 Task: Log work in the project CommPlan for the issue 'Fix broken links on the login page' spent time as '2w 3d 18h 47m' and remaining time as '6w 5d 2h 29m' and move to top of backlog. Now add the issue to the epic 'Desktop and Mobile Device Security'. Log work in the project CommPlan for the issue 'Create a responsive design for mobile devices' spent time as '5w 4d 14h 3m' and remaining time as '3w 1d 5h 53m' and move to bottom of backlog. Now add the issue to the epic 'Helpdesk Ticketing System Implementation'
Action: Mouse moved to (260, 74)
Screenshot: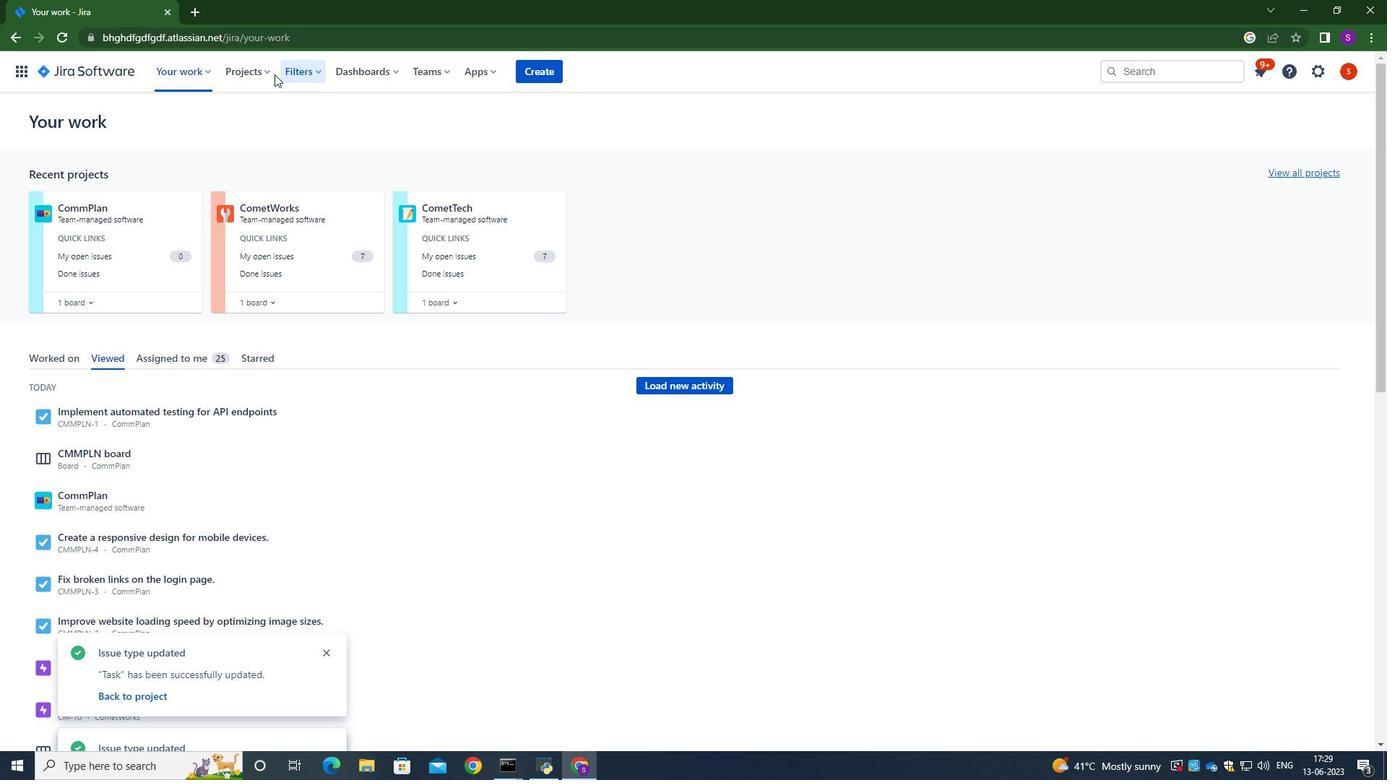 
Action: Mouse pressed left at (260, 74)
Screenshot: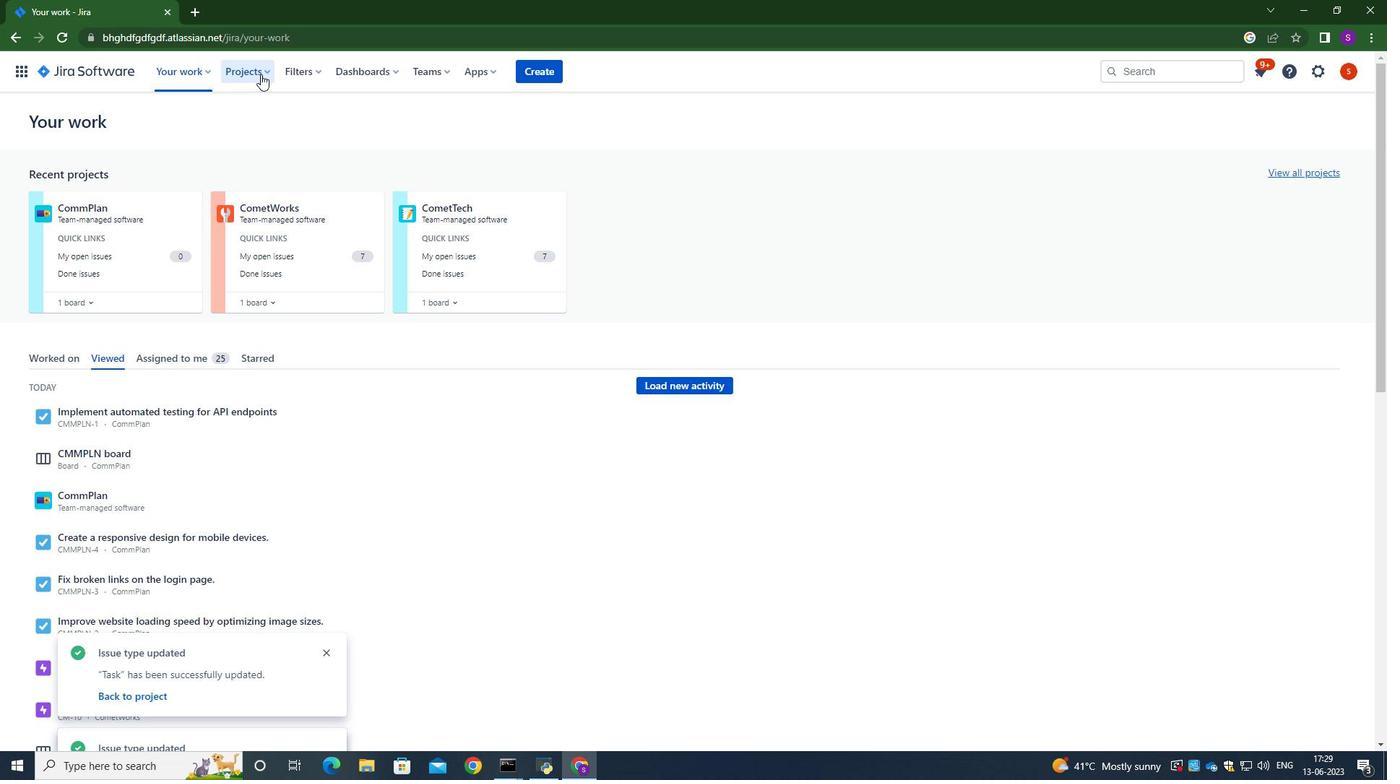 
Action: Mouse moved to (283, 143)
Screenshot: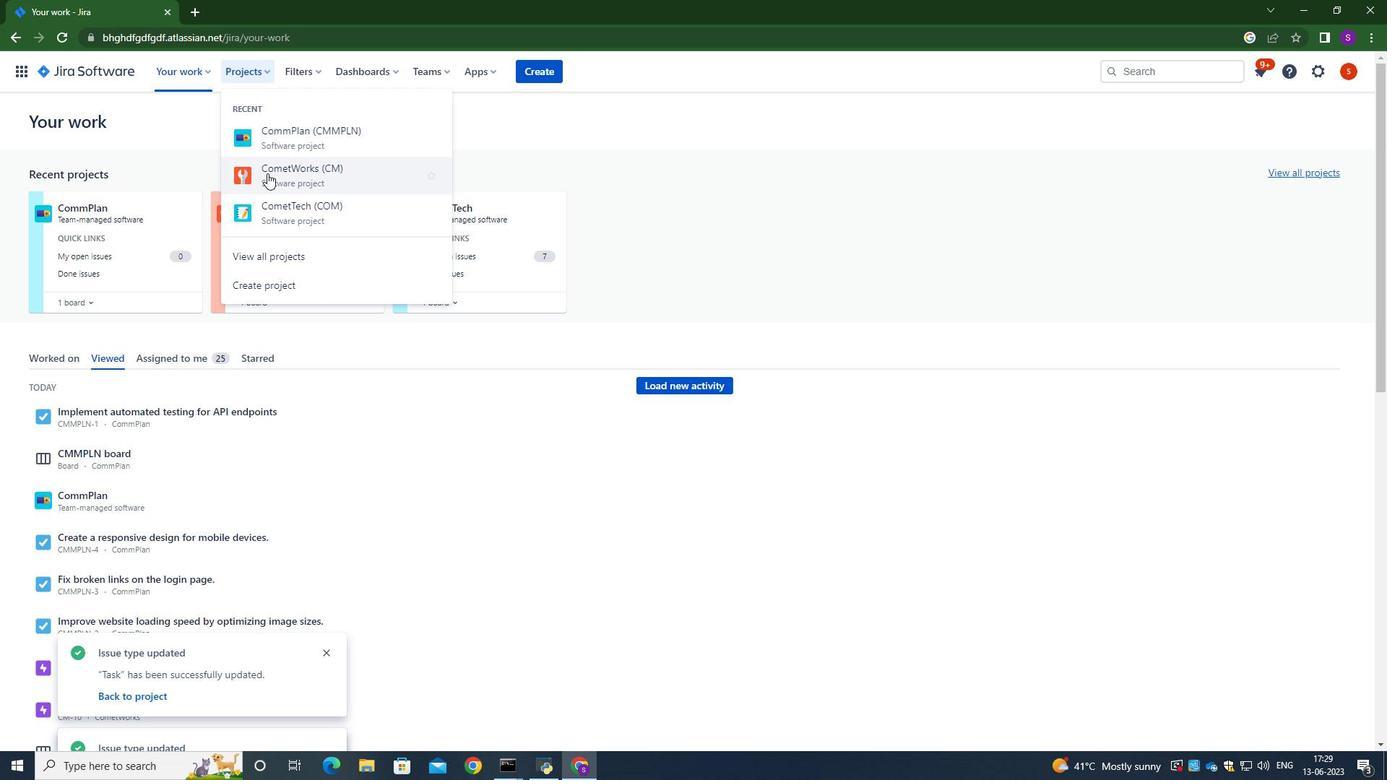 
Action: Mouse pressed left at (283, 143)
Screenshot: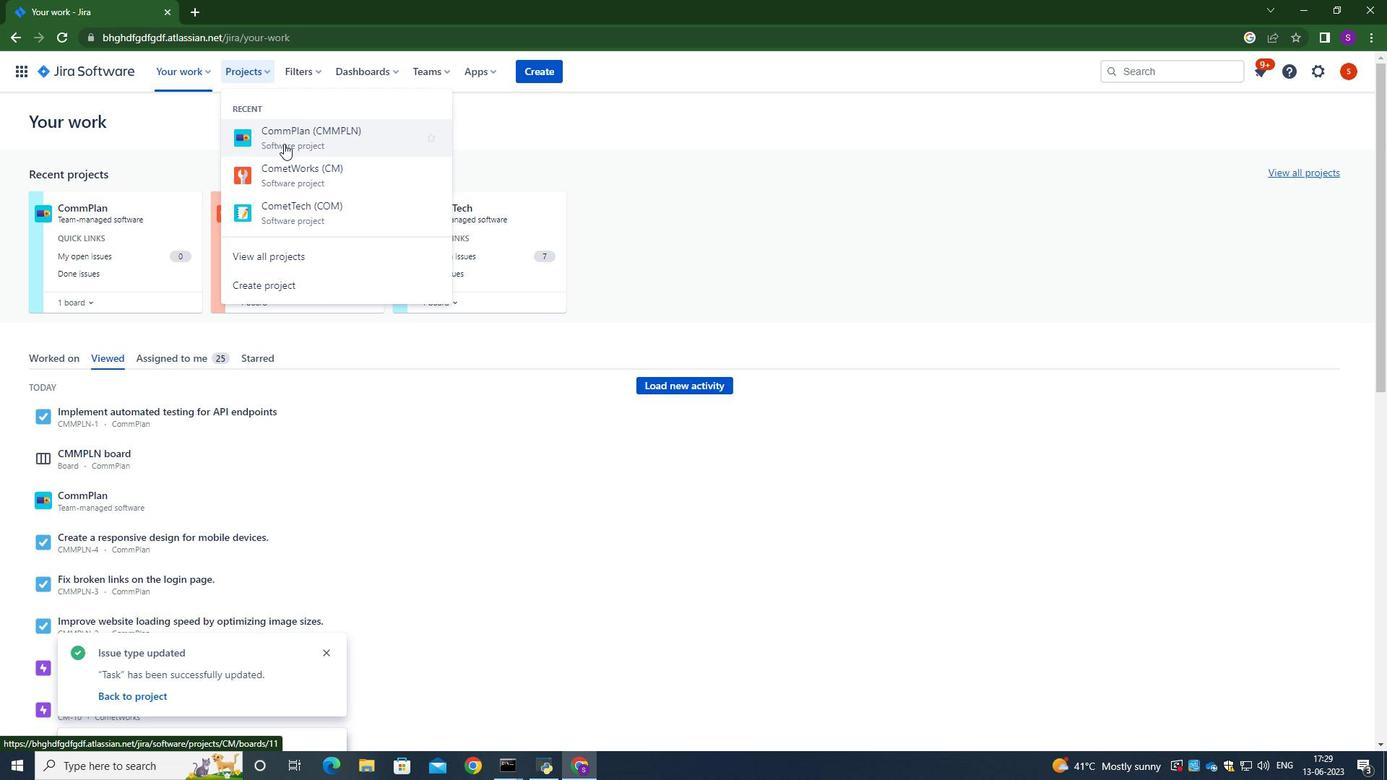 
Action: Mouse moved to (65, 221)
Screenshot: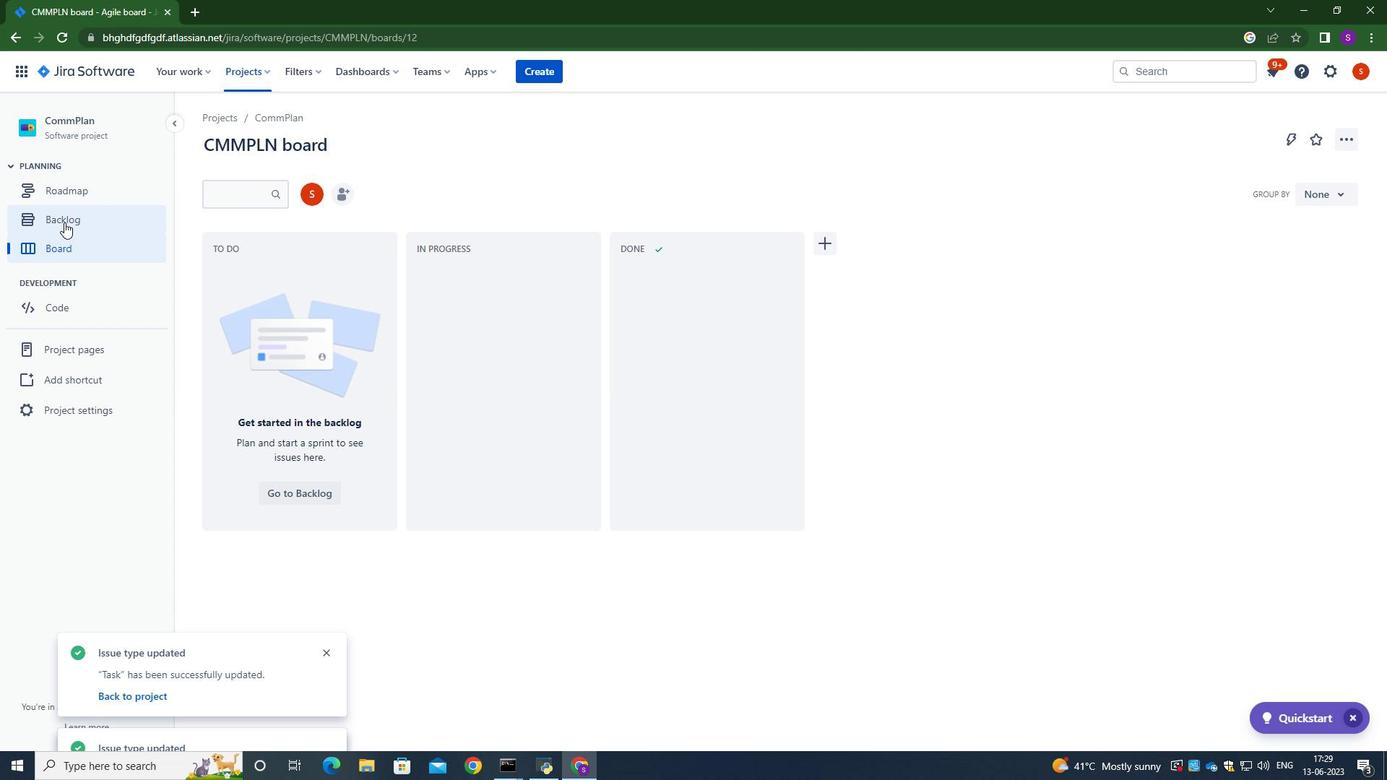 
Action: Mouse pressed left at (65, 221)
Screenshot: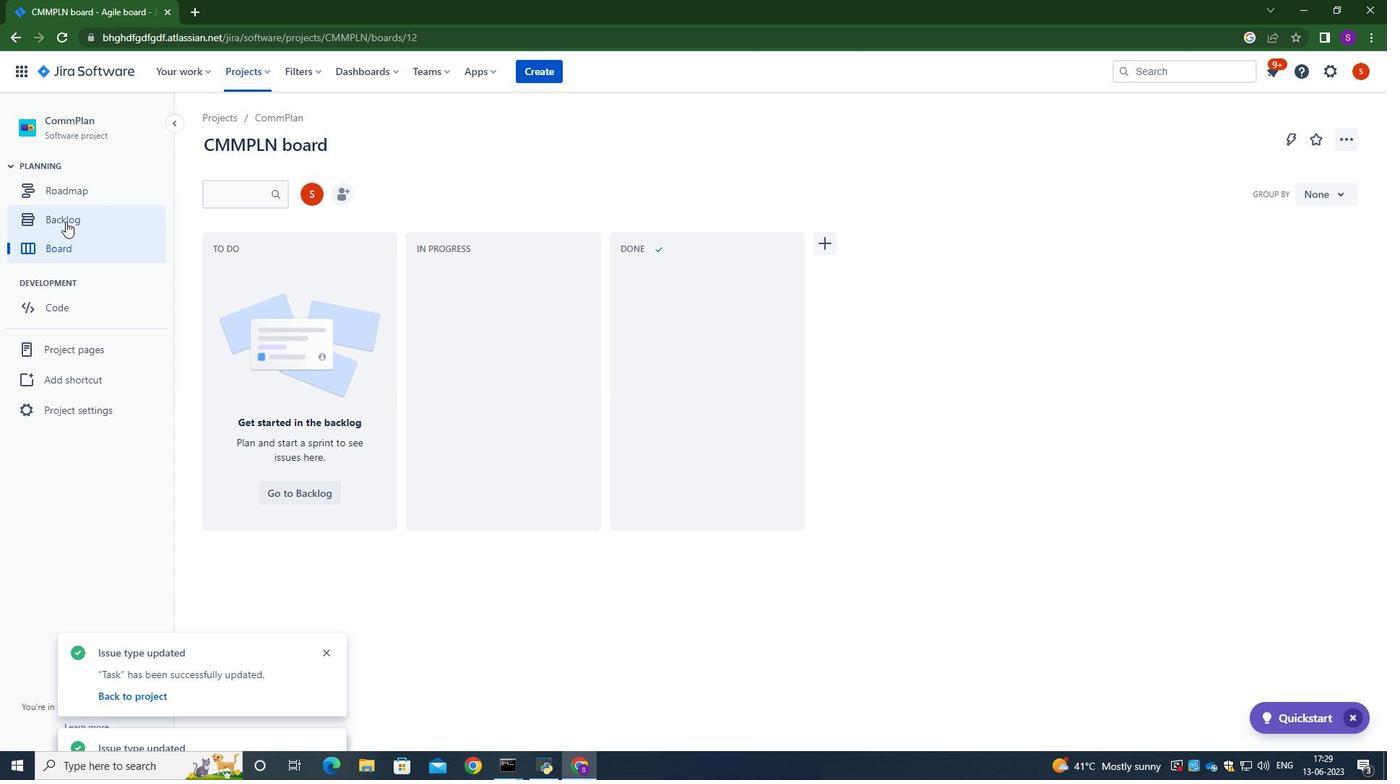 
Action: Mouse moved to (771, 348)
Screenshot: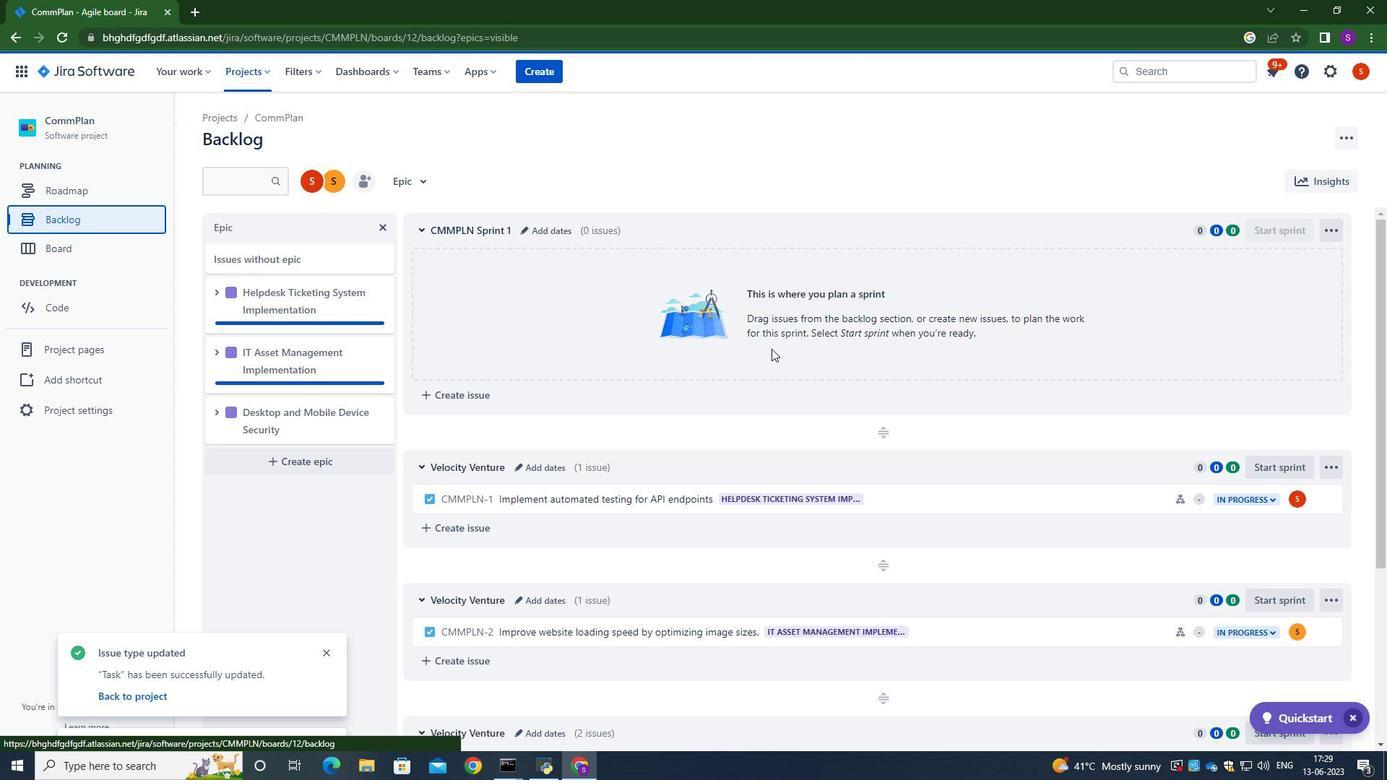 
Action: Mouse scrolled (771, 347) with delta (0, 0)
Screenshot: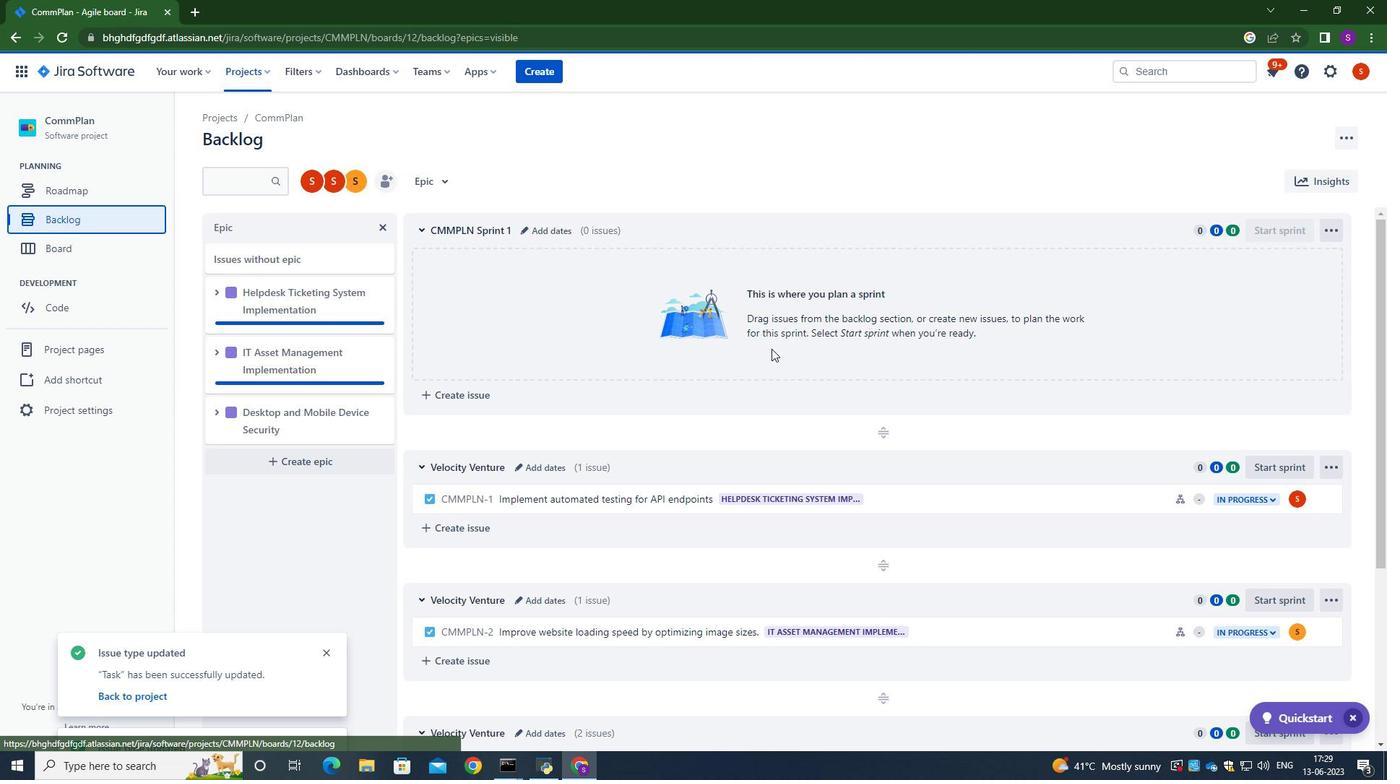 
Action: Mouse scrolled (771, 347) with delta (0, 0)
Screenshot: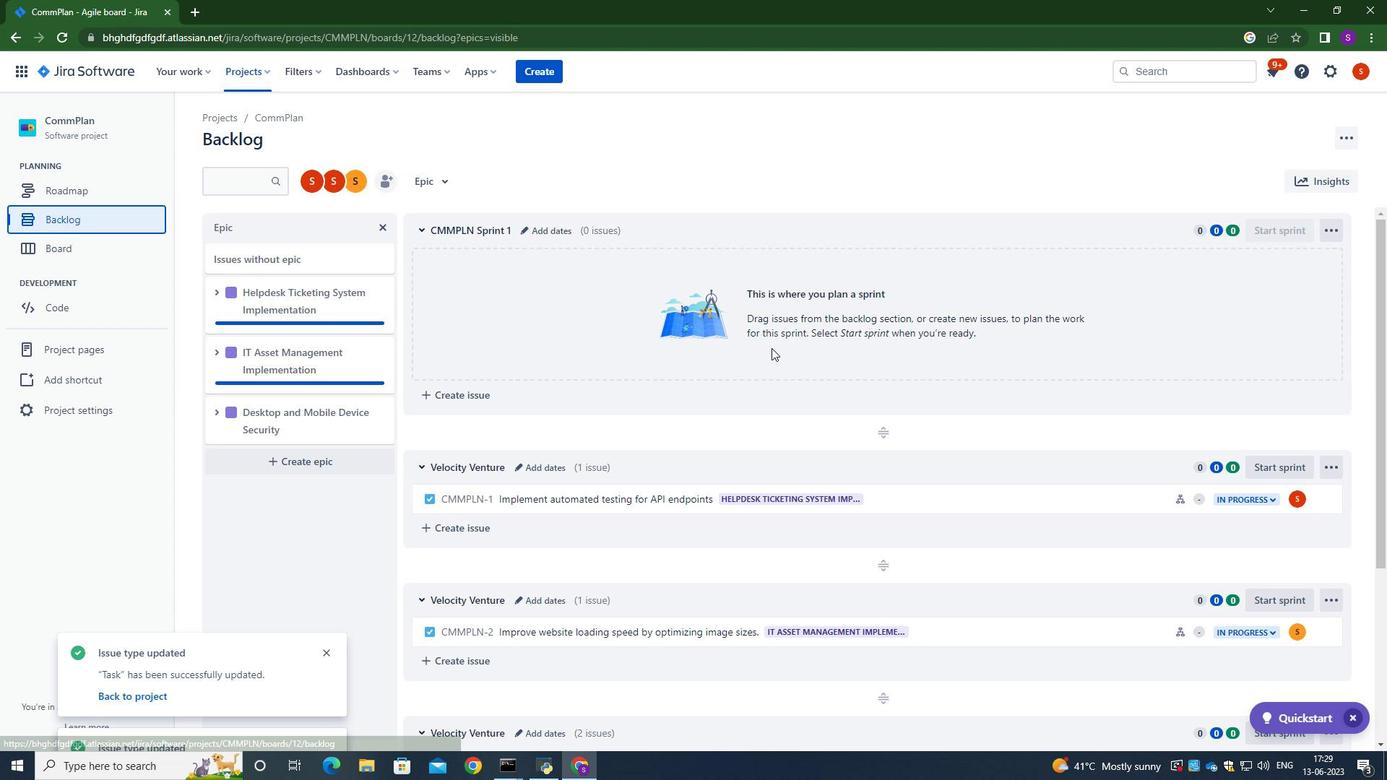 
Action: Mouse scrolled (771, 347) with delta (0, 0)
Screenshot: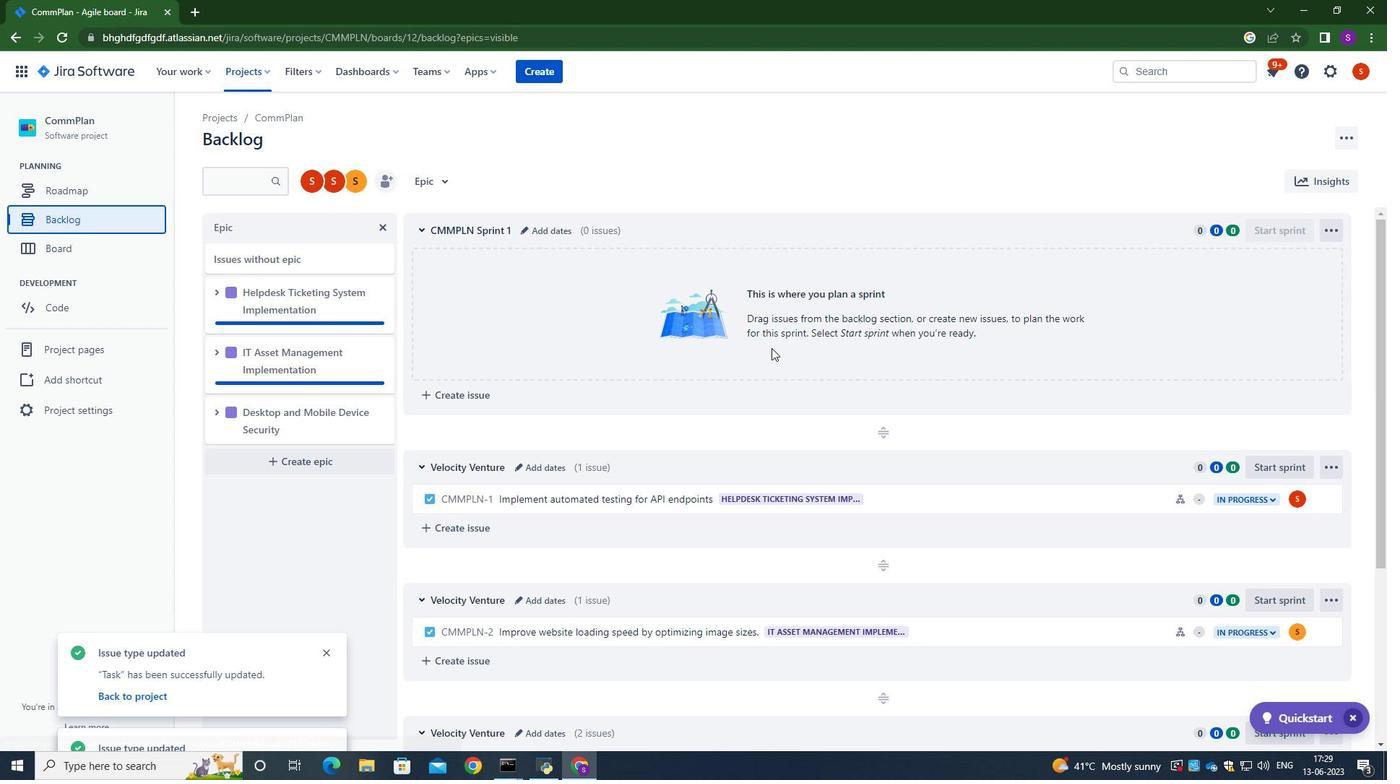 
Action: Mouse scrolled (771, 347) with delta (0, 0)
Screenshot: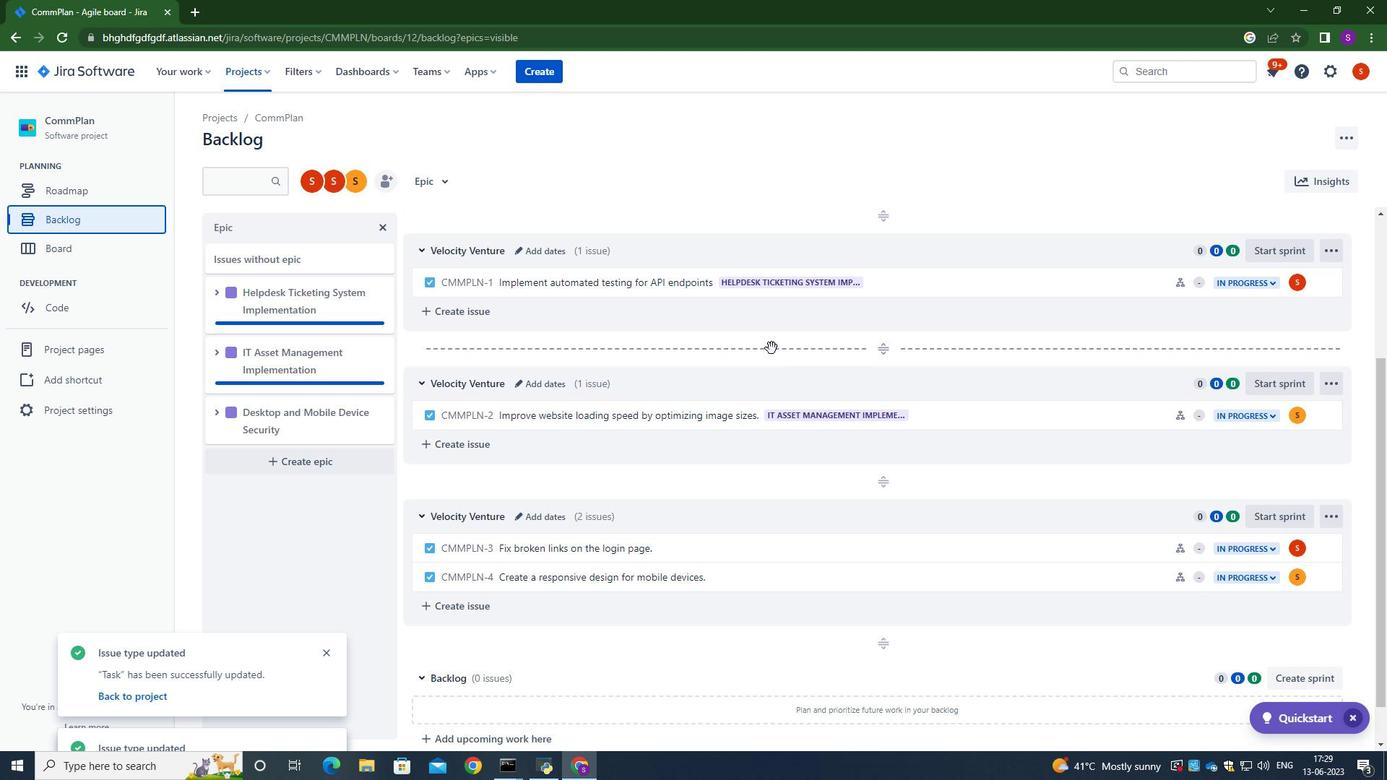 
Action: Mouse moved to (606, 497)
Screenshot: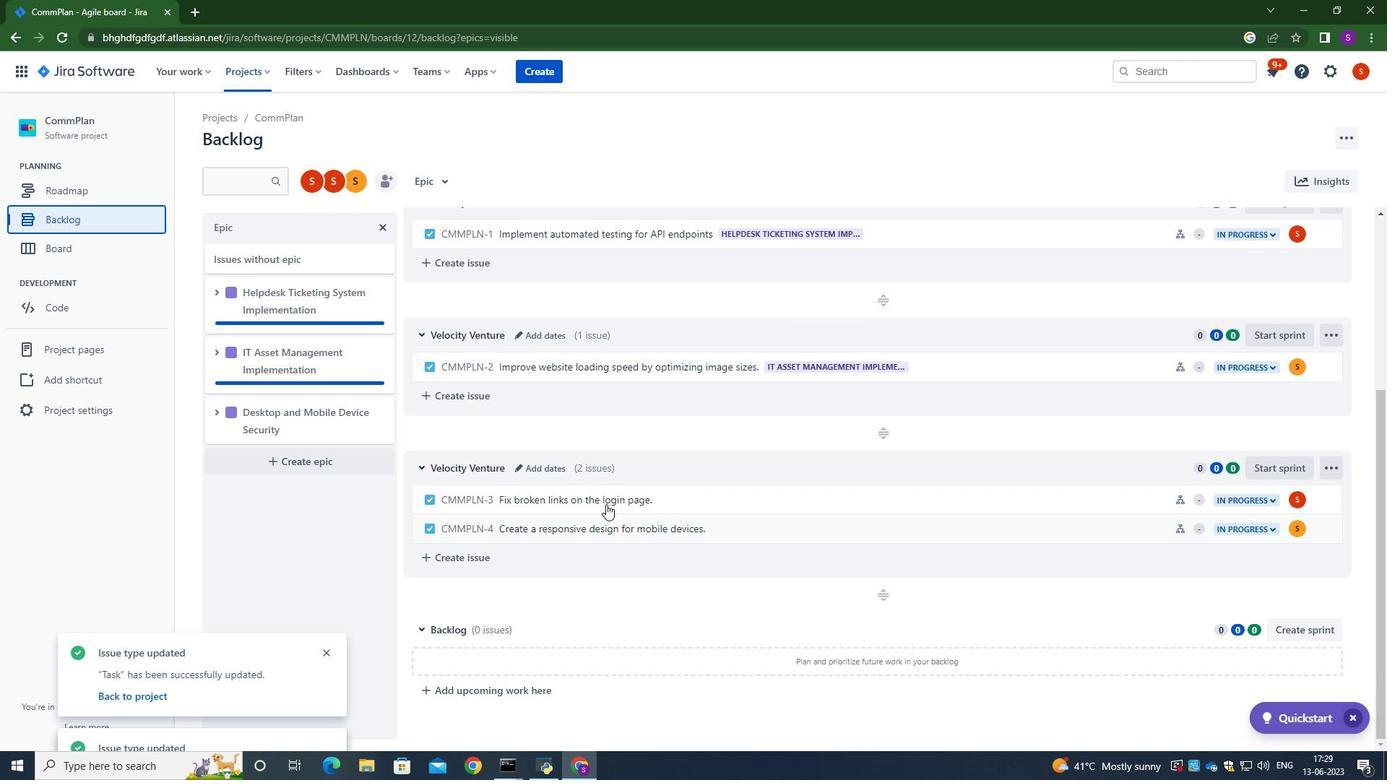 
Action: Mouse pressed left at (606, 497)
Screenshot: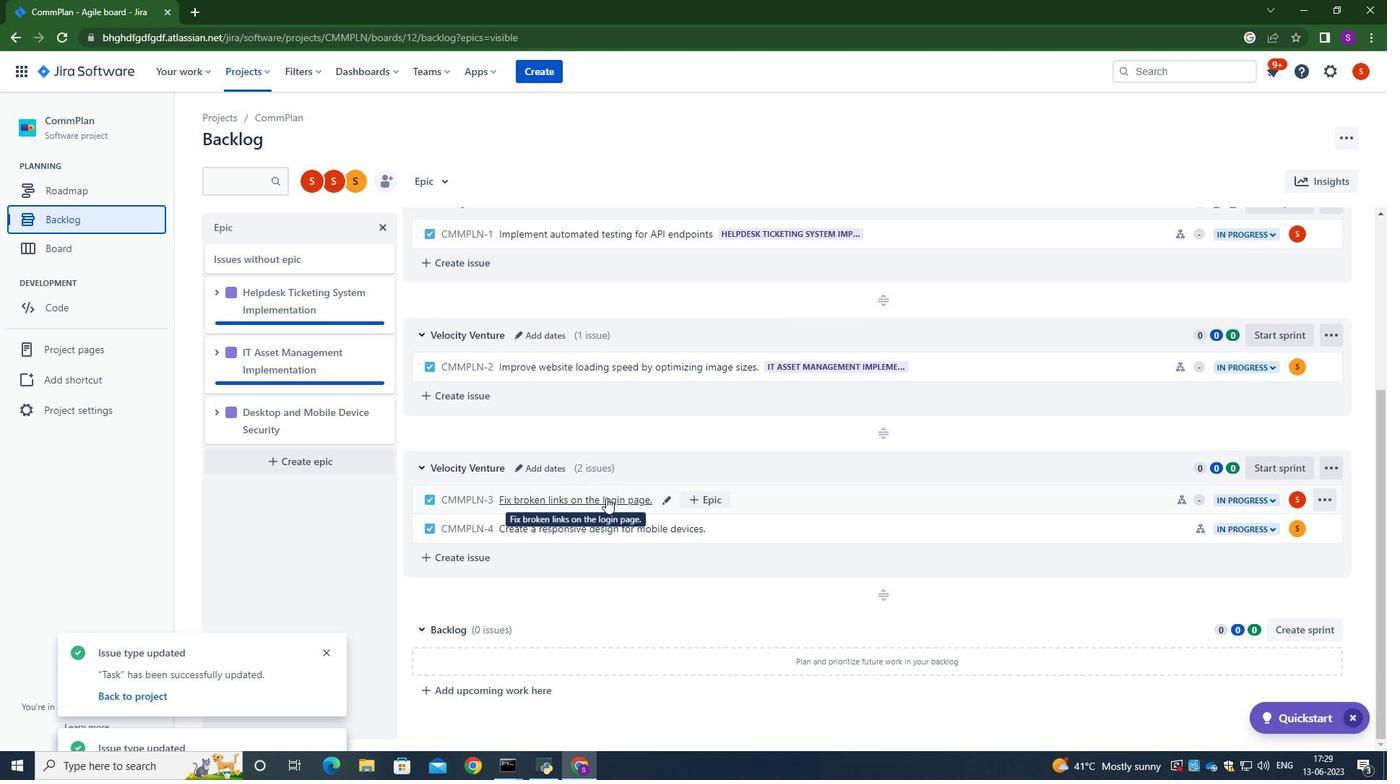 
Action: Mouse moved to (1325, 225)
Screenshot: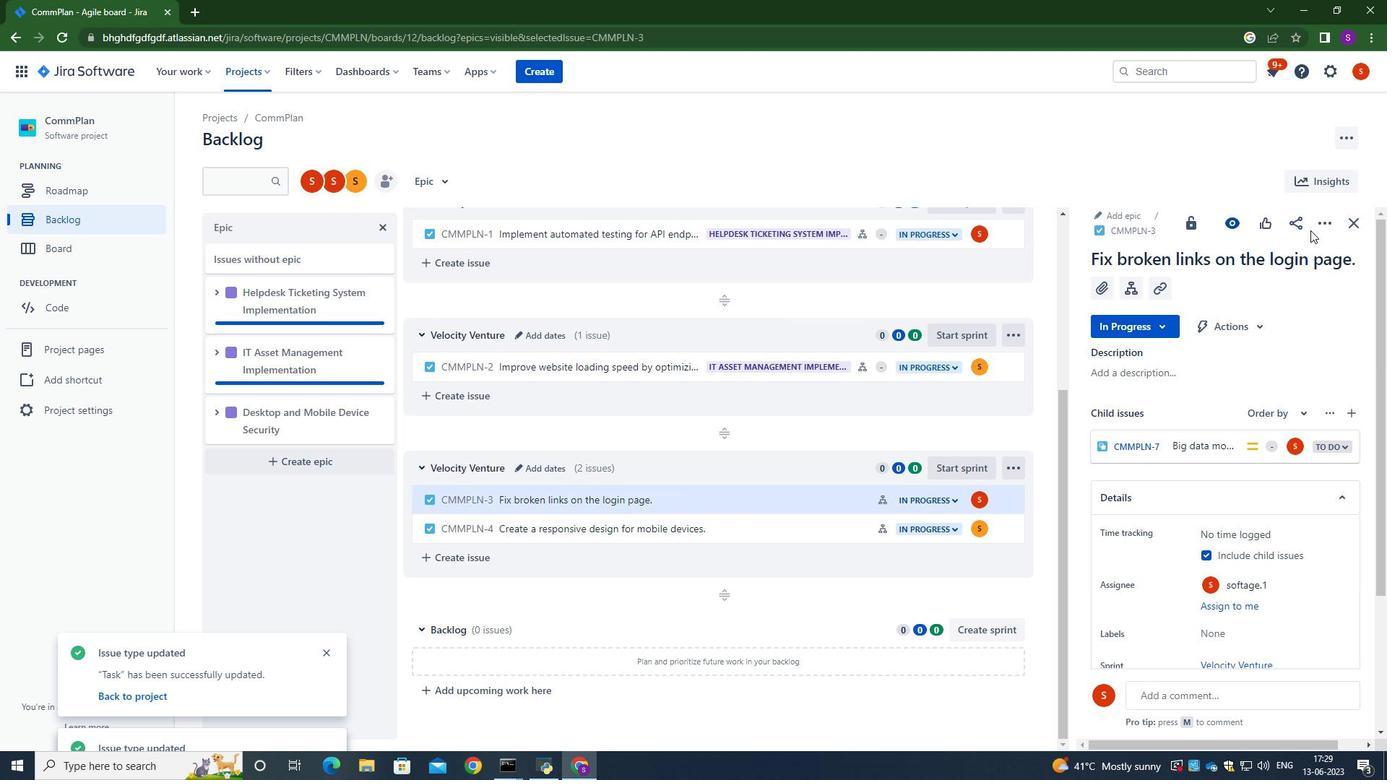 
Action: Mouse pressed left at (1325, 225)
Screenshot: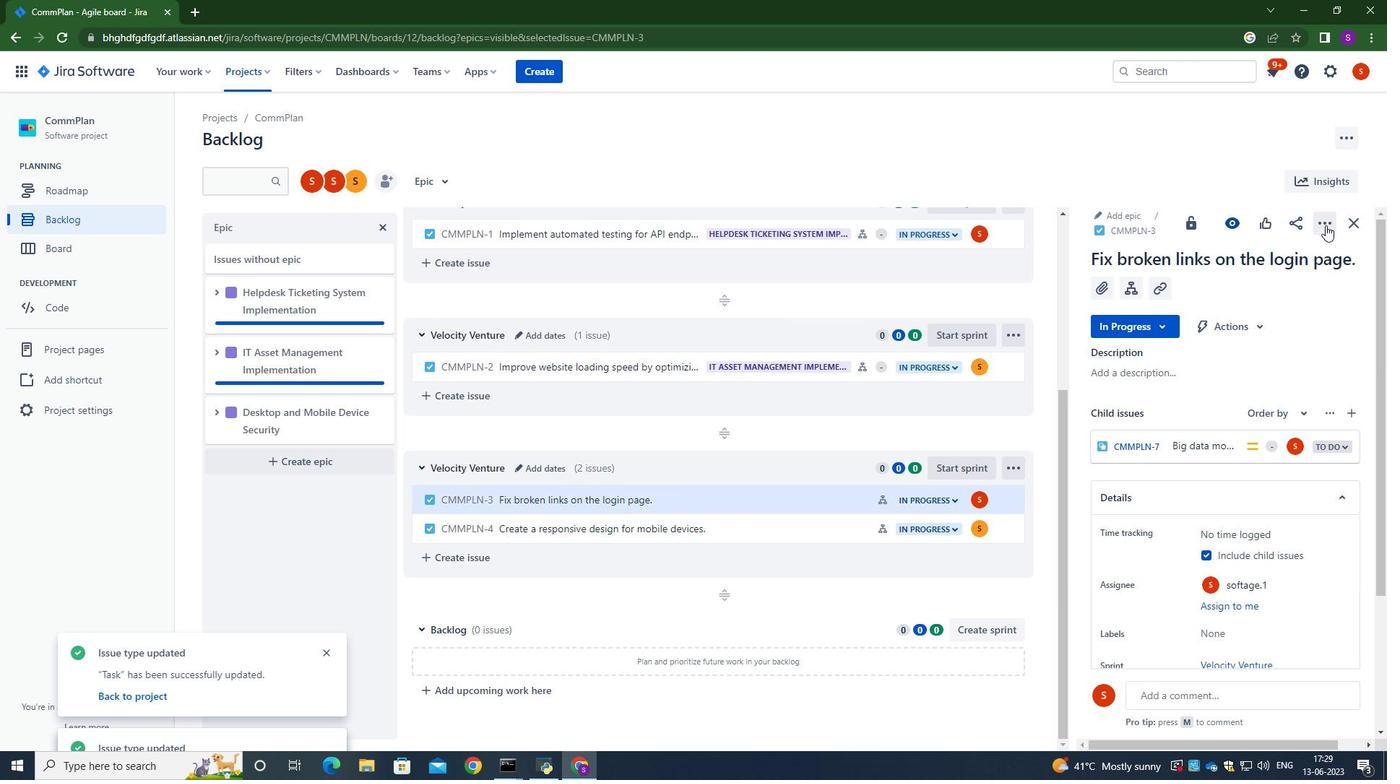 
Action: Mouse moved to (1244, 272)
Screenshot: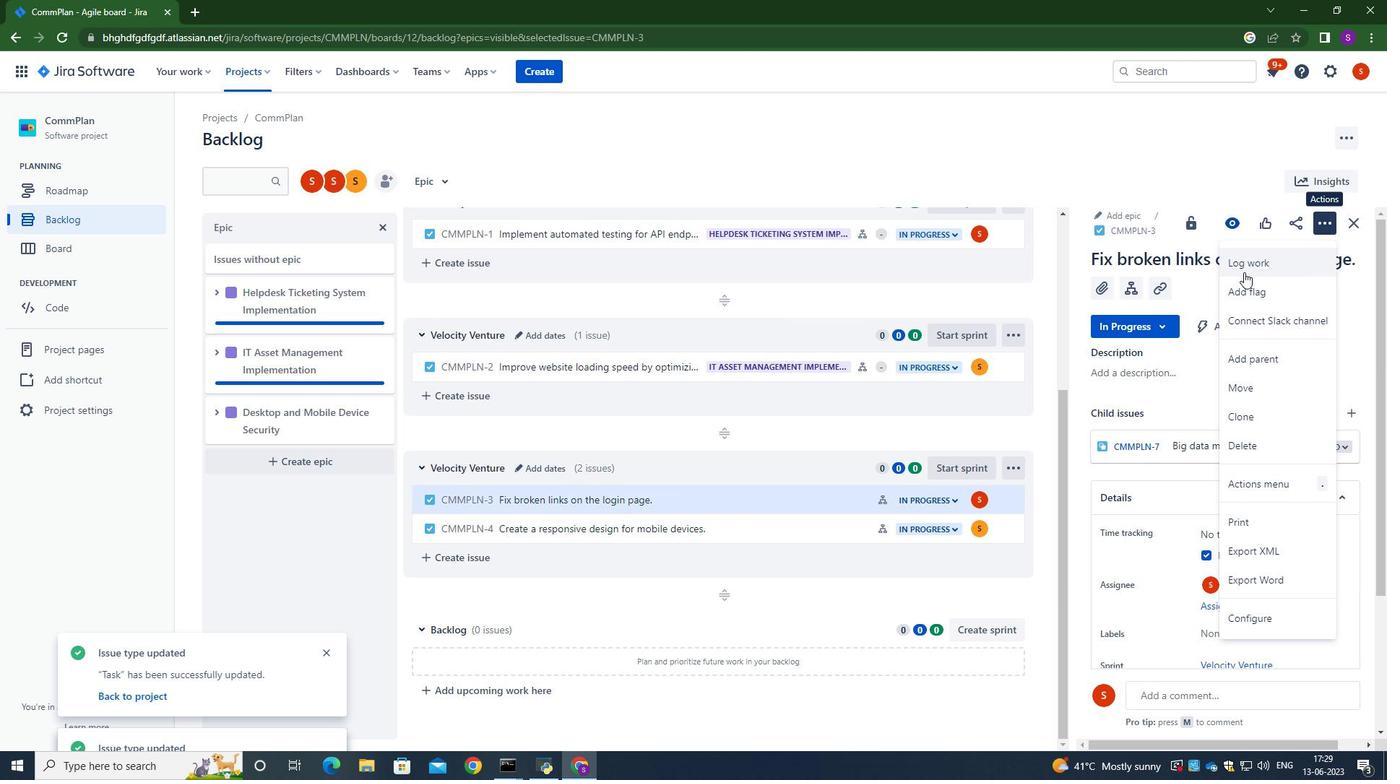 
Action: Mouse pressed left at (1244, 272)
Screenshot: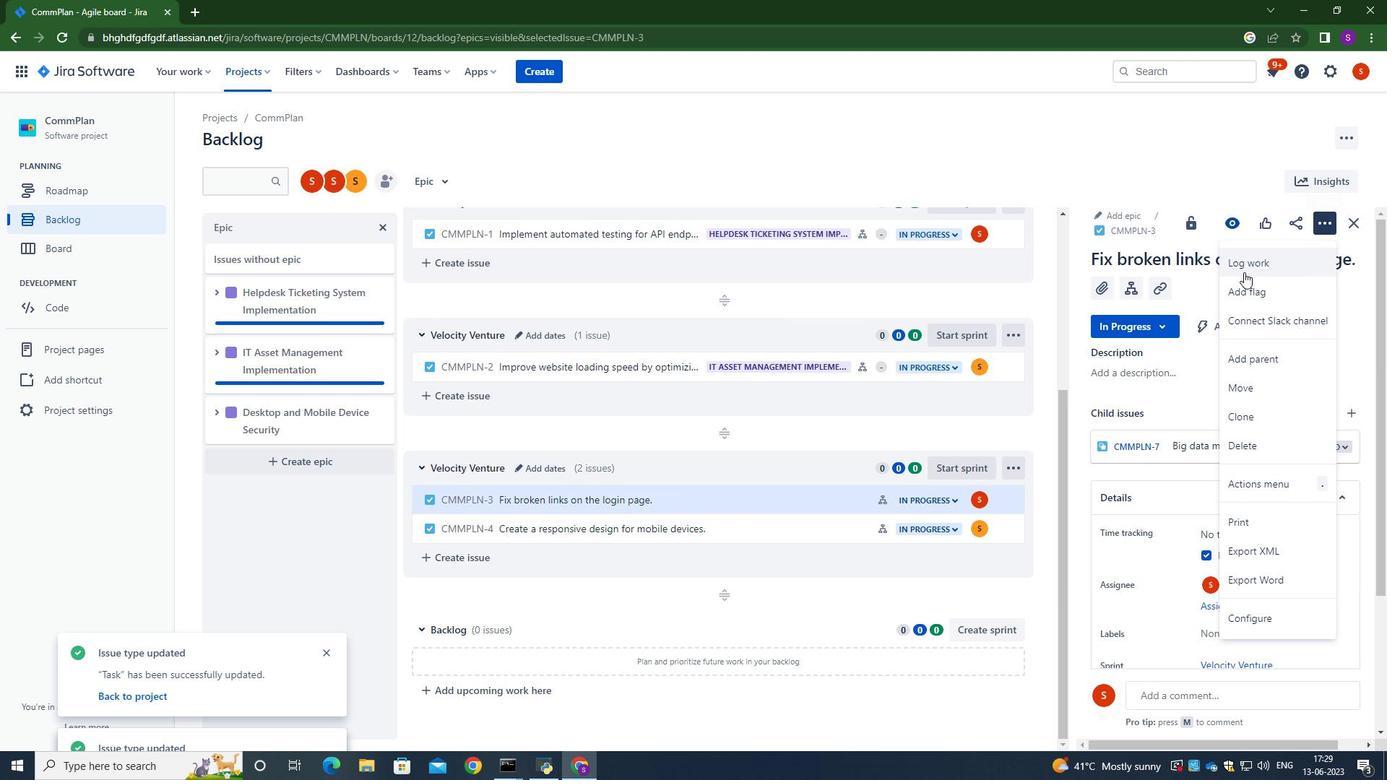 
Action: Mouse moved to (612, 216)
Screenshot: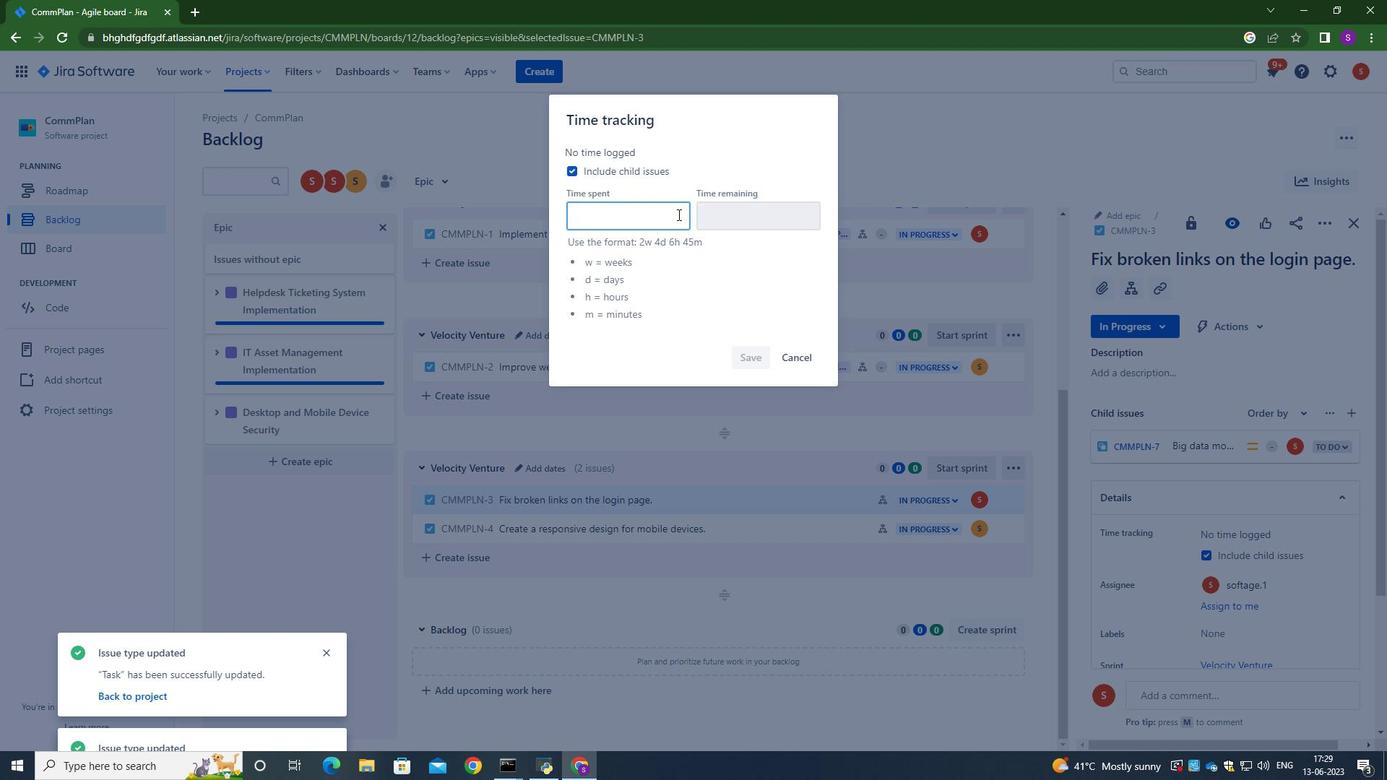 
Action: Mouse pressed left at (612, 216)
Screenshot: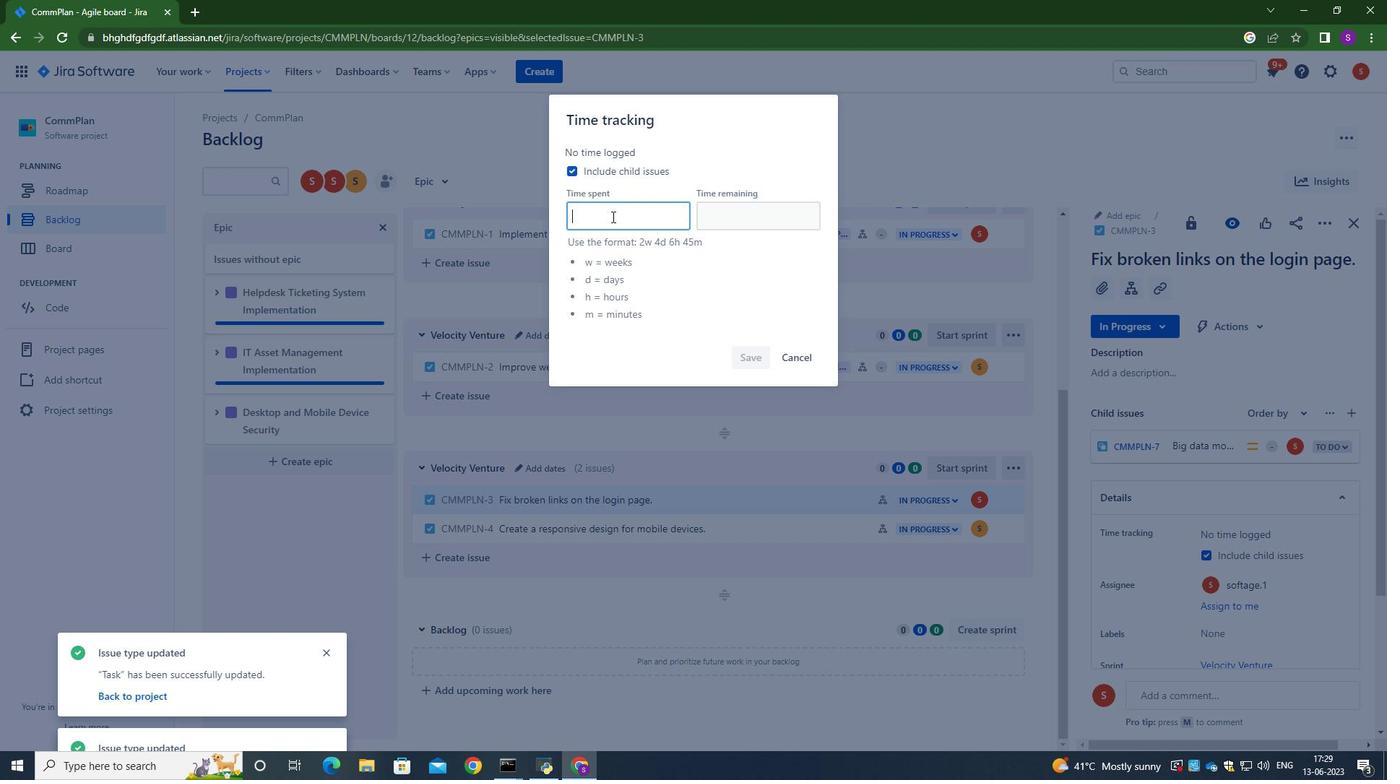 
Action: Key pressed 2w<Key.space>3d<Key.space>18h<Key.space>47m<Key.tab>6w<Key.space>5d<Key.space>2h<Key.space>29m
Screenshot: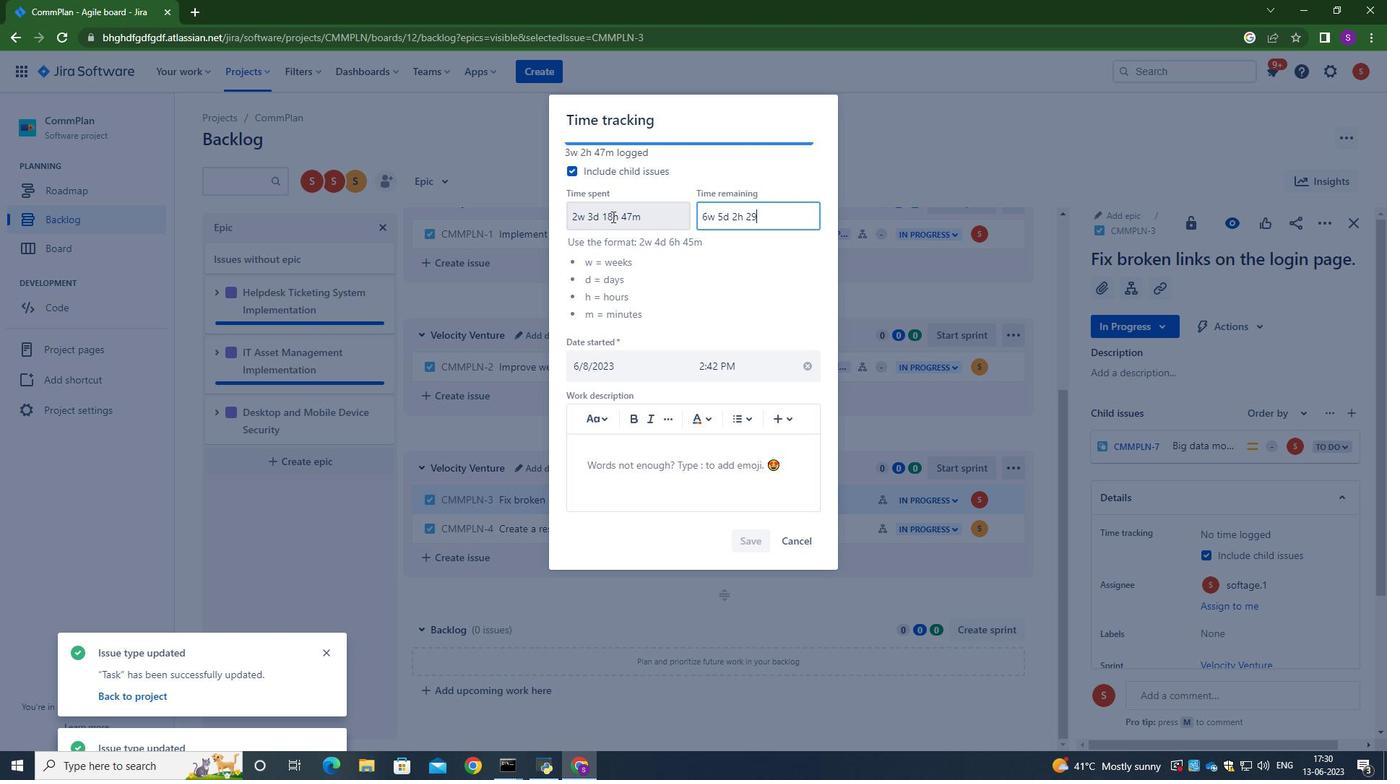 
Action: Mouse moved to (755, 540)
Screenshot: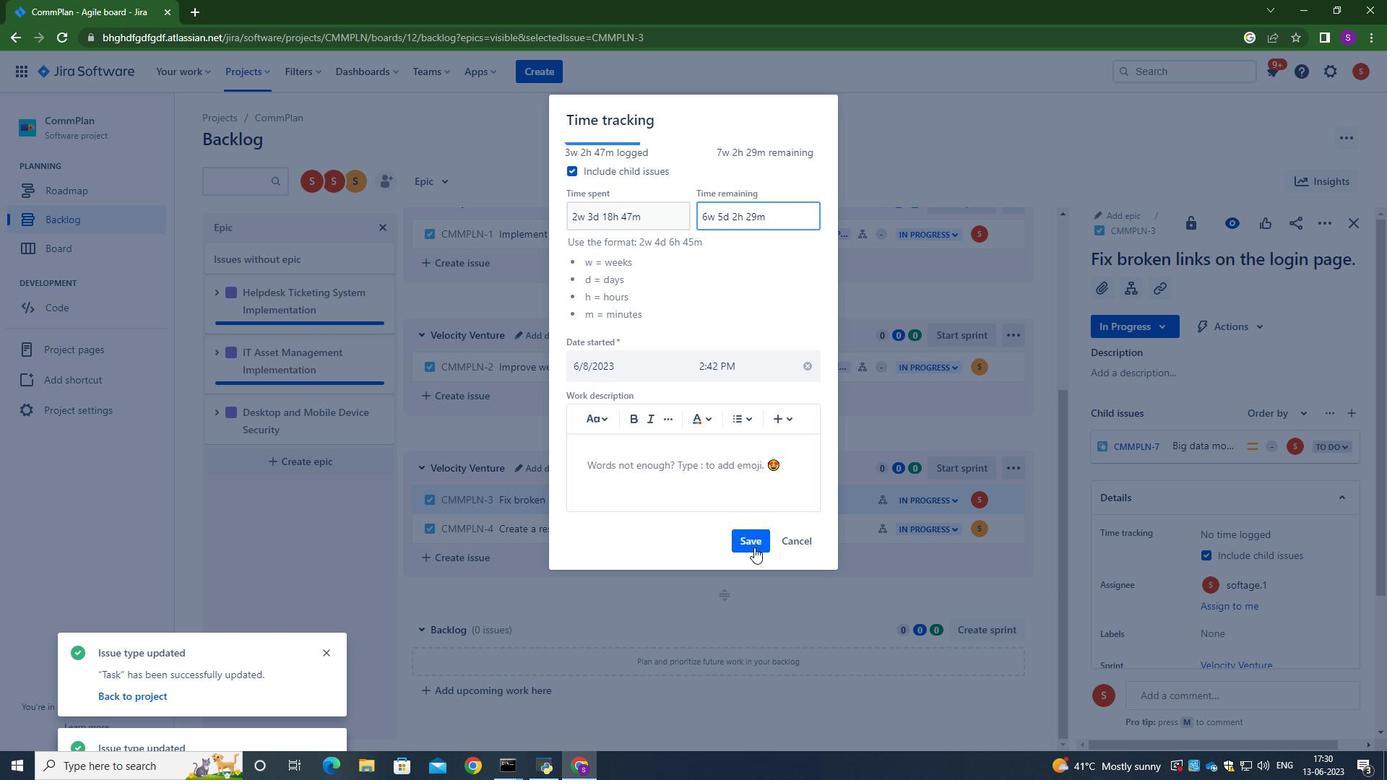 
Action: Mouse pressed left at (755, 540)
Screenshot: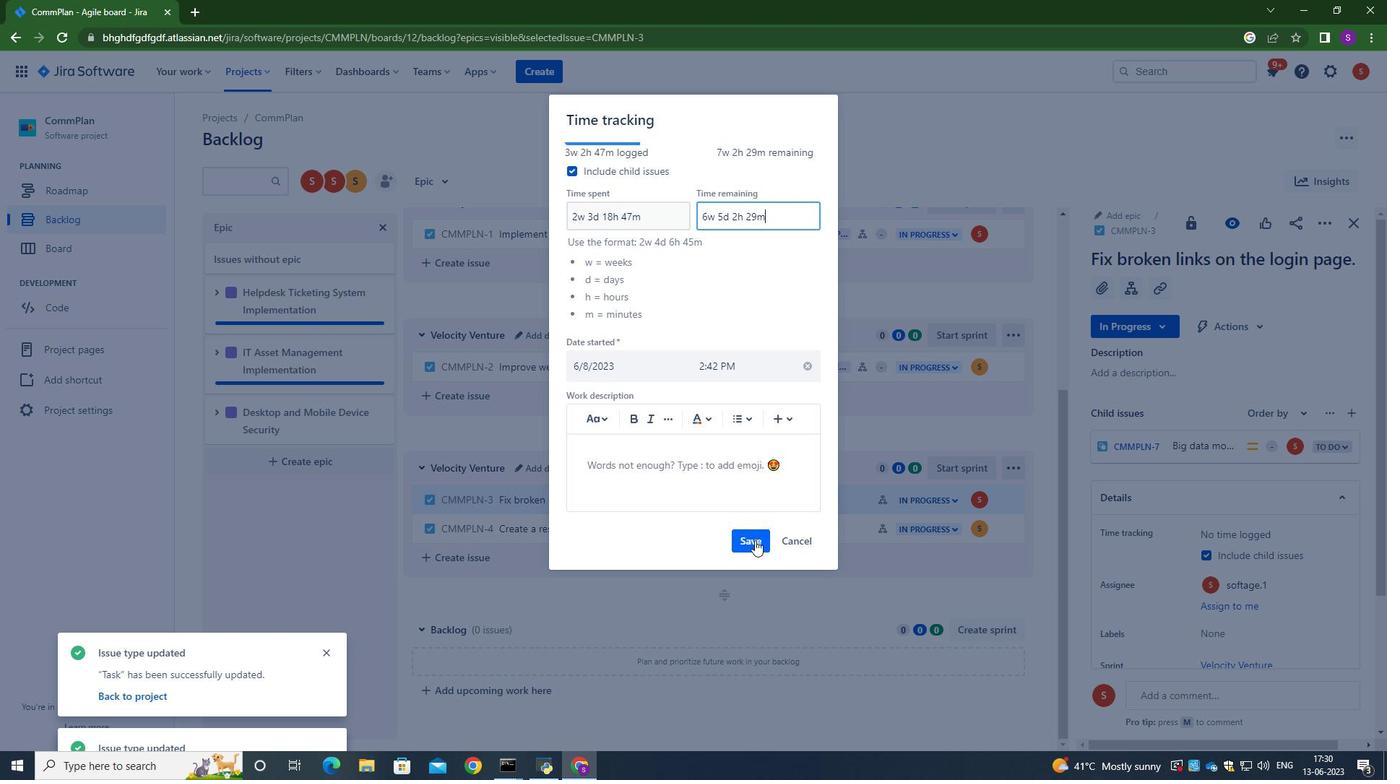 
Action: Mouse moved to (629, 500)
Screenshot: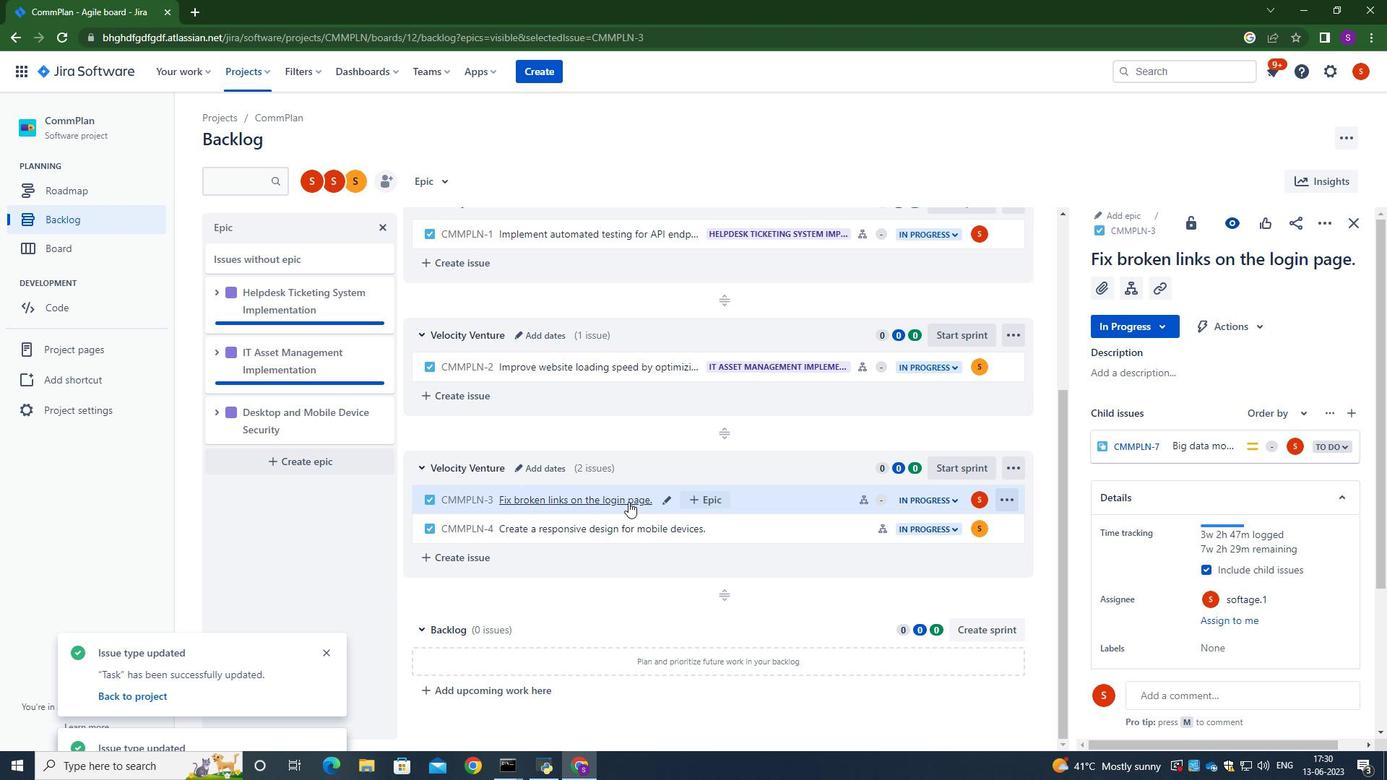 
Action: Mouse pressed left at (629, 500)
Screenshot: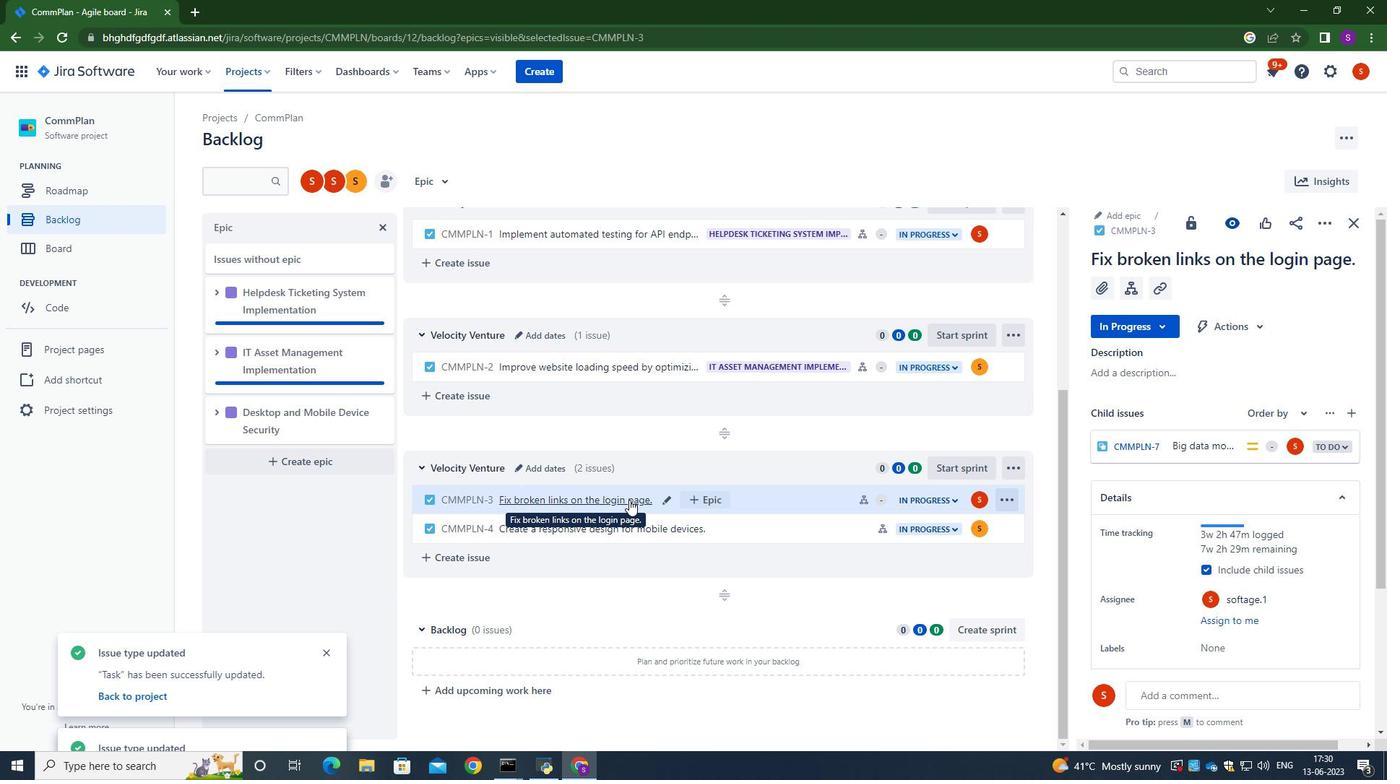 
Action: Mouse moved to (583, 422)
Screenshot: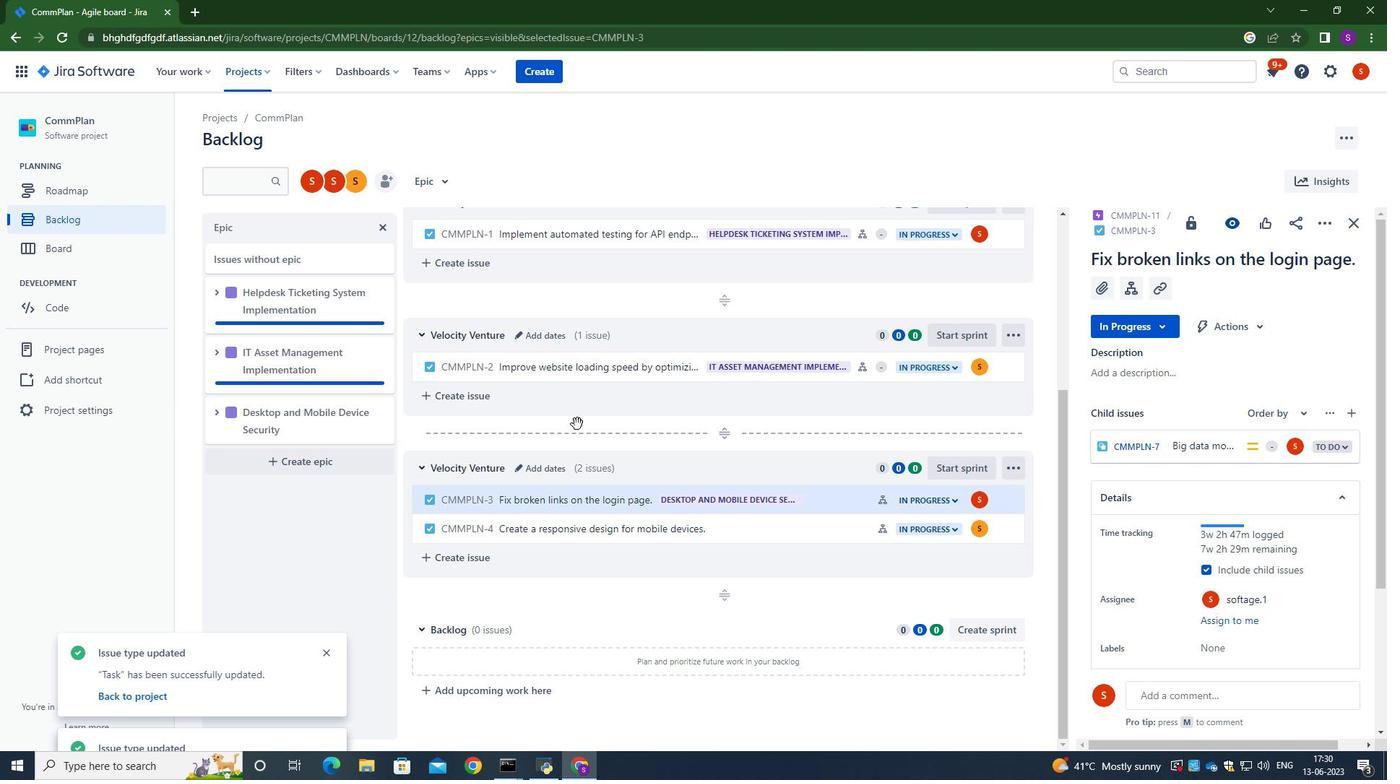 
Action: Mouse scrolled (583, 421) with delta (0, 0)
Screenshot: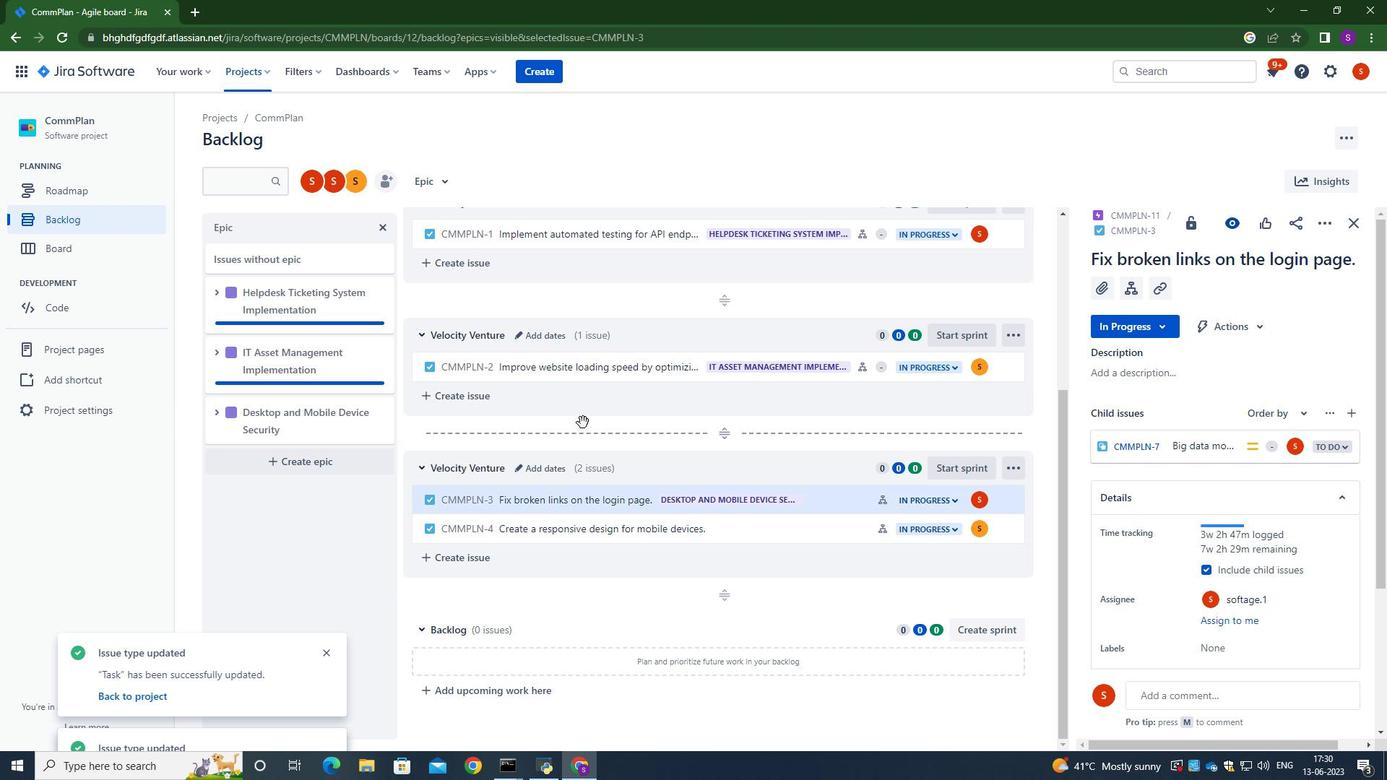 
Action: Mouse moved to (583, 422)
Screenshot: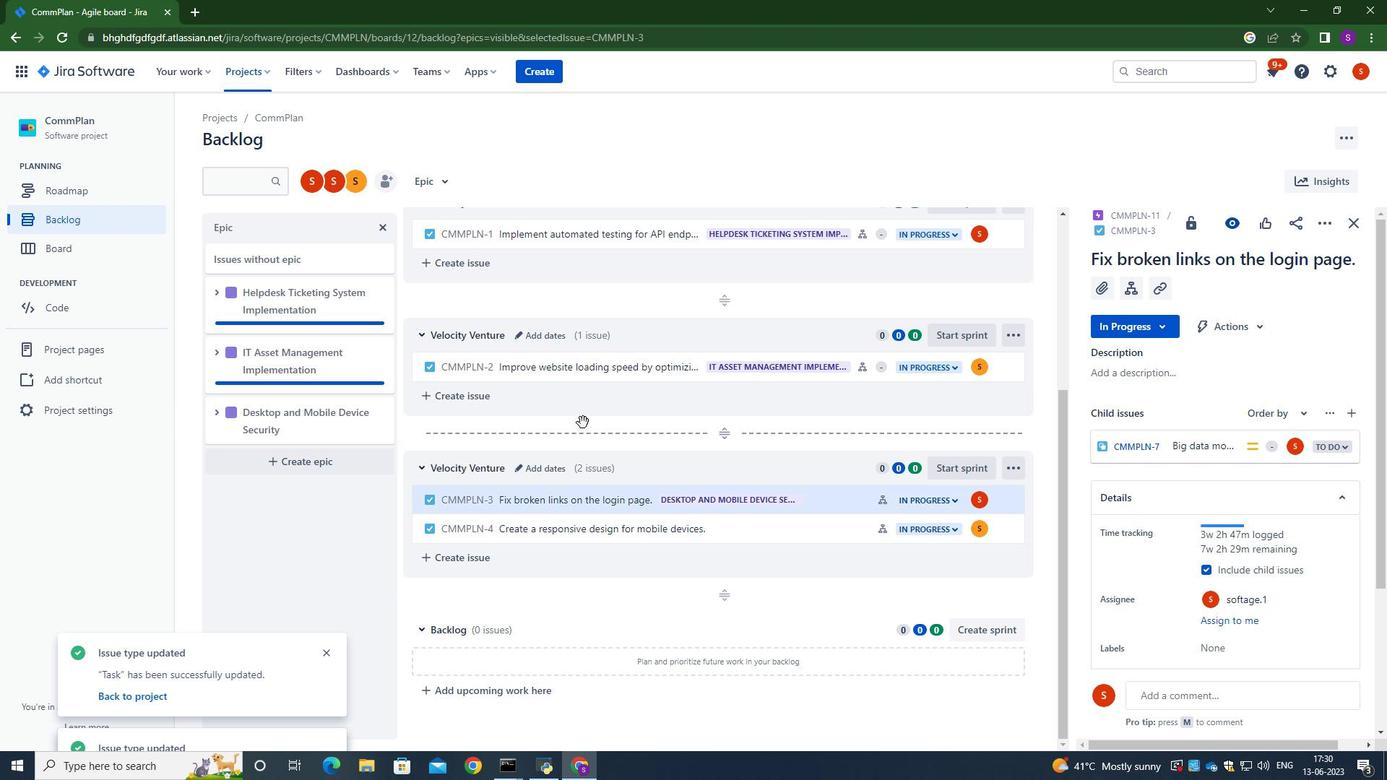 
Action: Mouse scrolled (583, 421) with delta (0, 0)
Screenshot: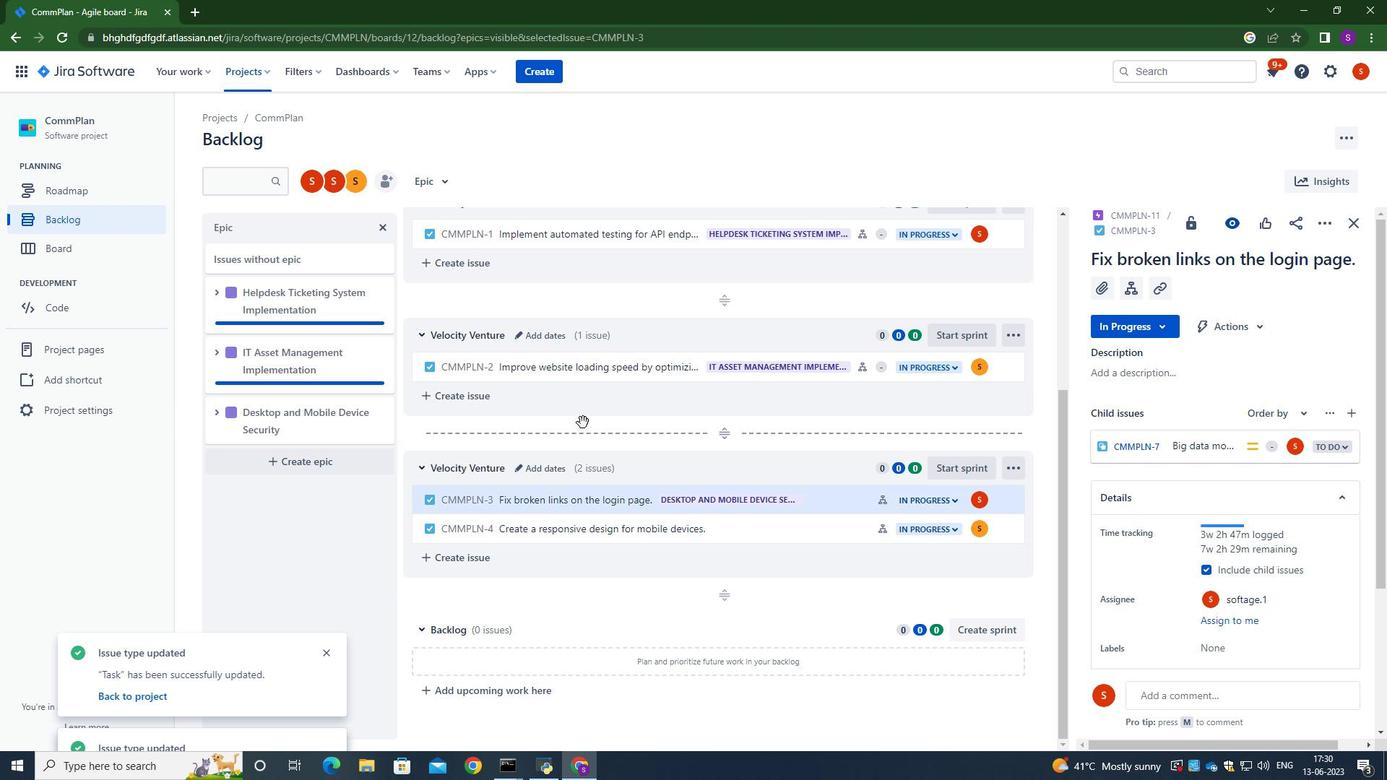 
Action: Mouse moved to (584, 422)
Screenshot: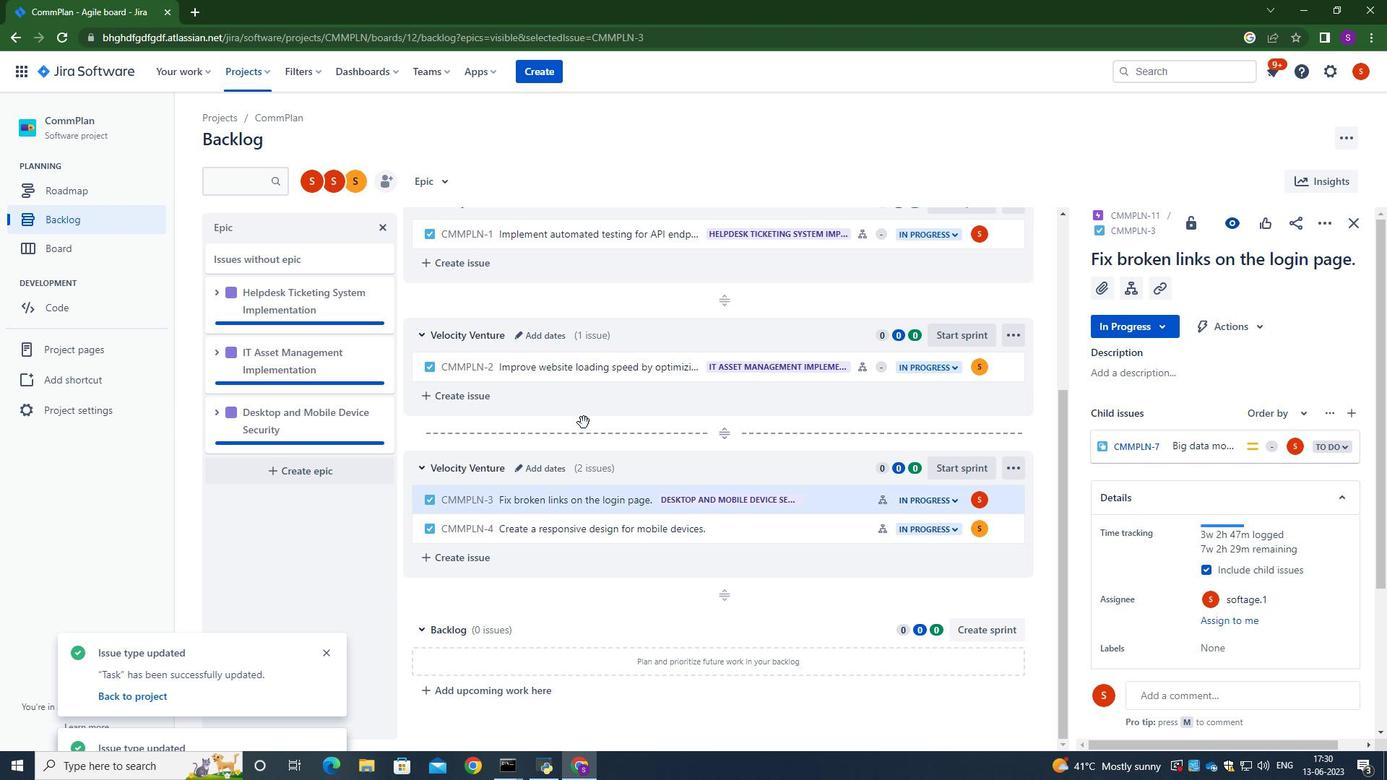 
Action: Mouse scrolled (584, 421) with delta (0, 0)
Screenshot: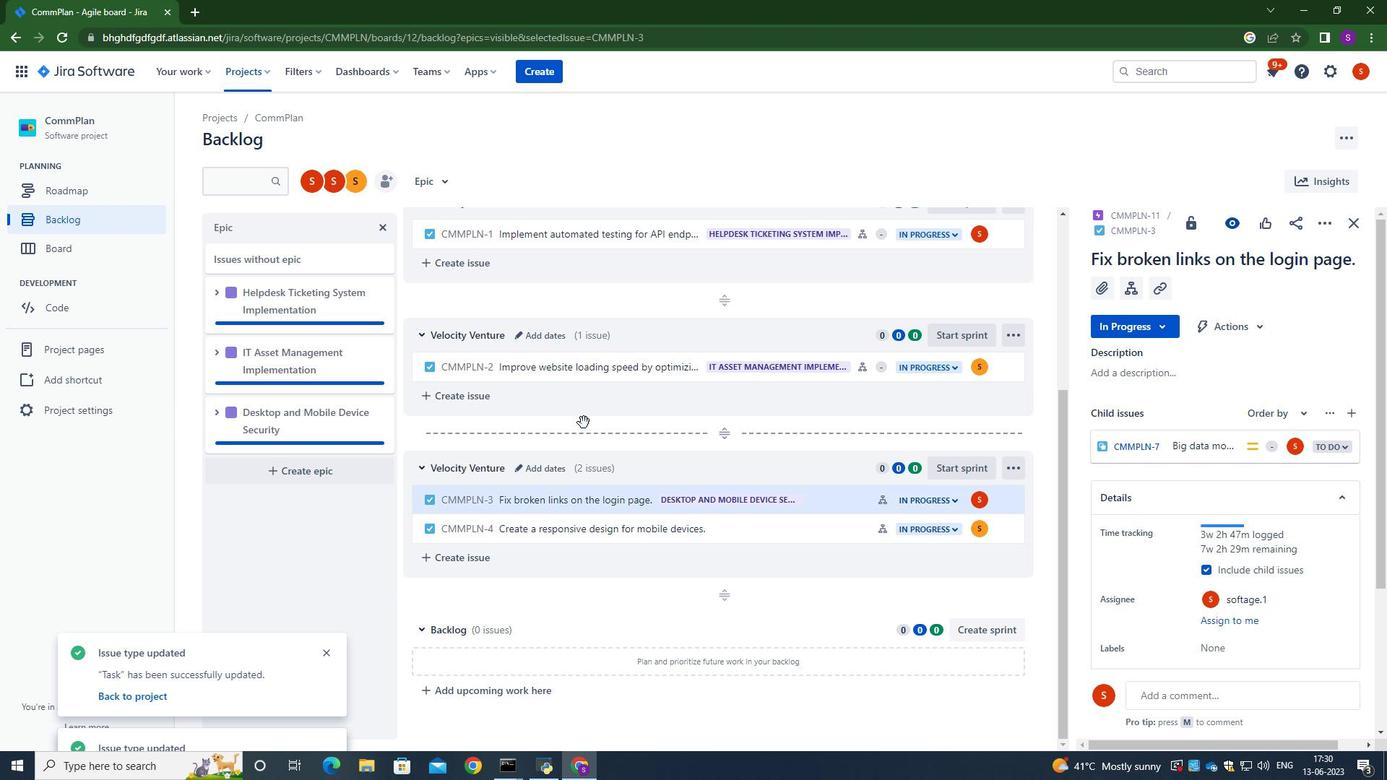 
Action: Mouse moved to (606, 524)
Screenshot: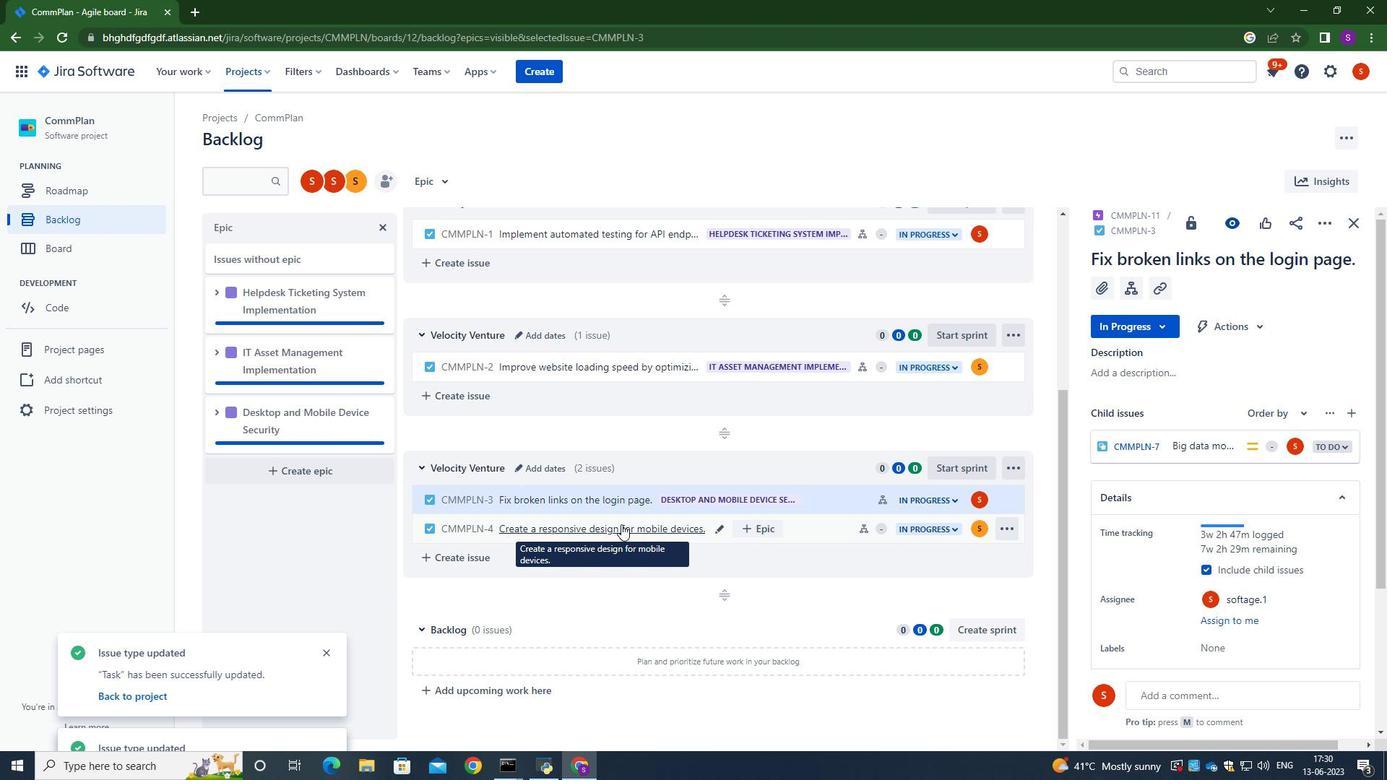 
Action: Mouse pressed left at (606, 524)
Screenshot: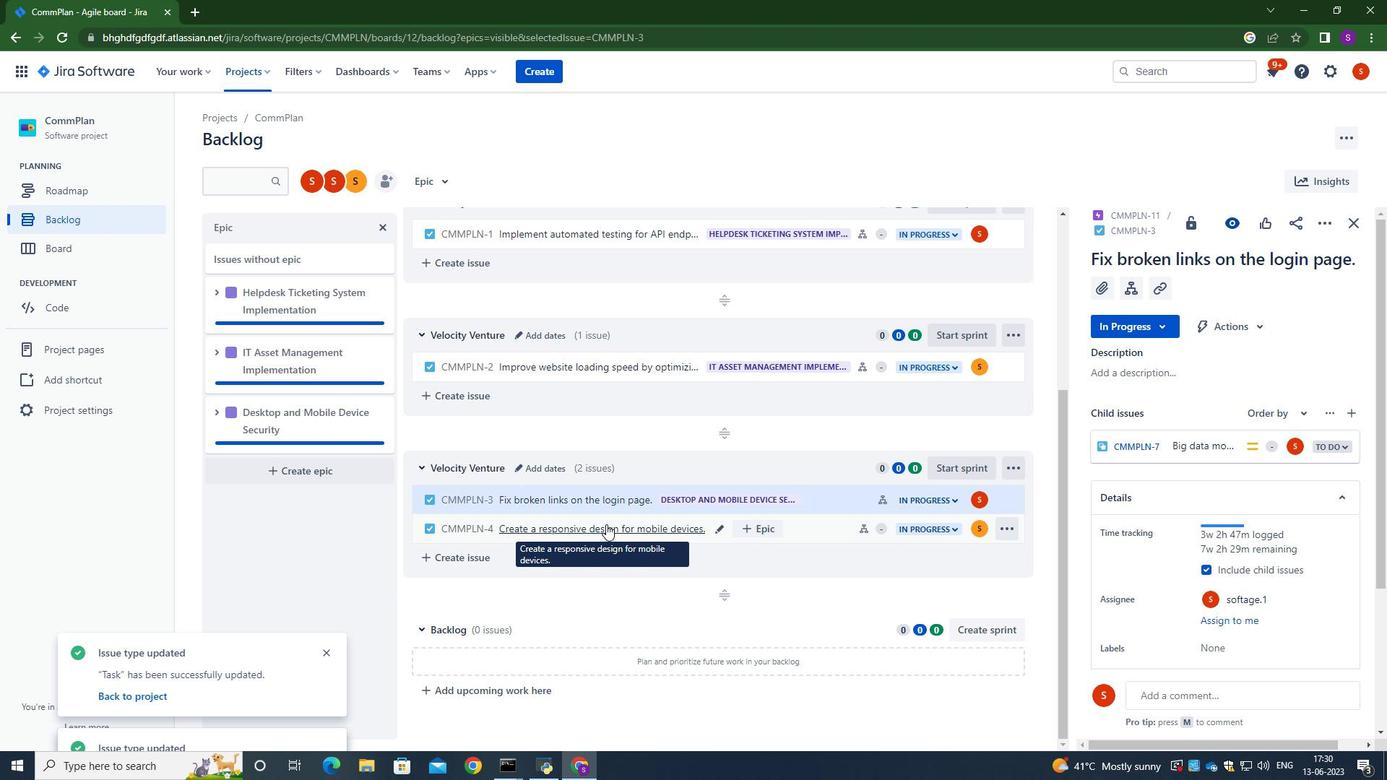 
Action: Mouse moved to (1316, 230)
Screenshot: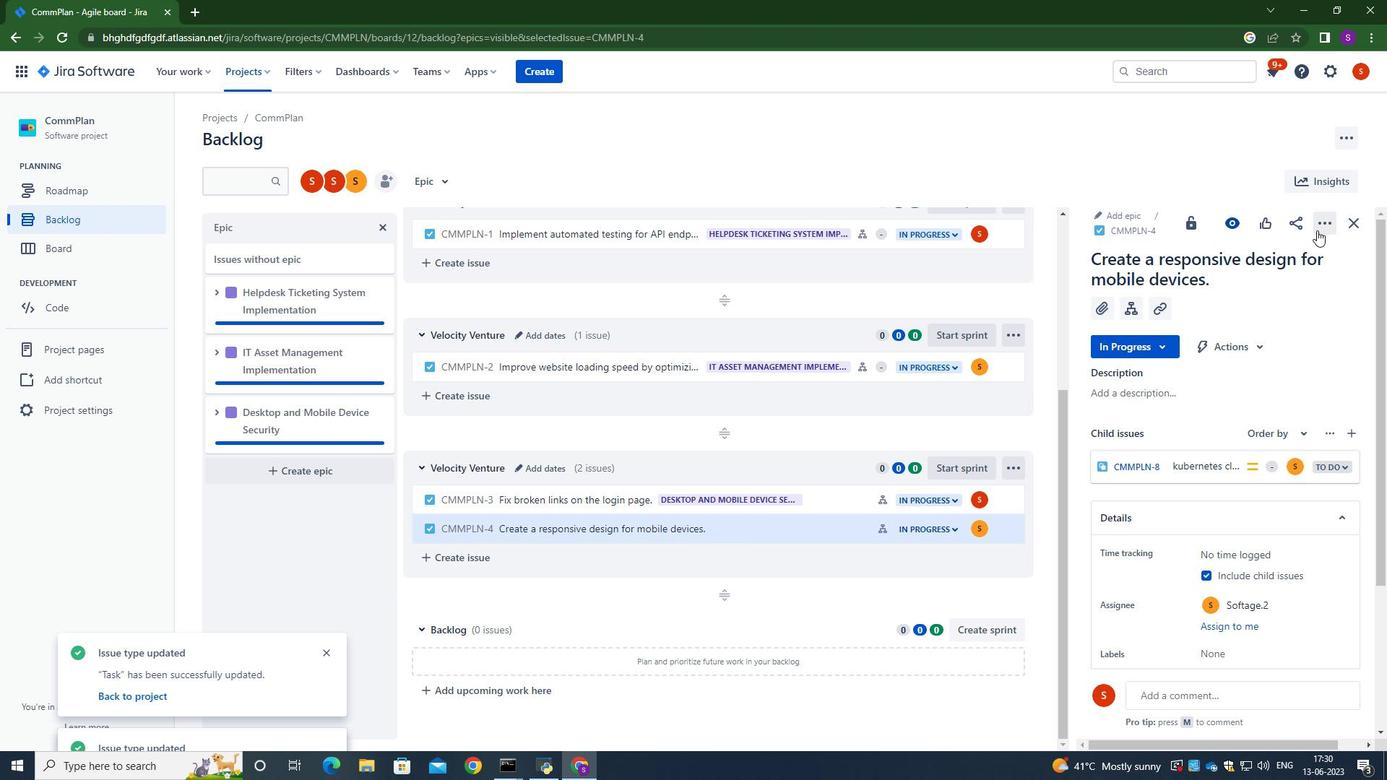 
Action: Mouse pressed left at (1316, 230)
Screenshot: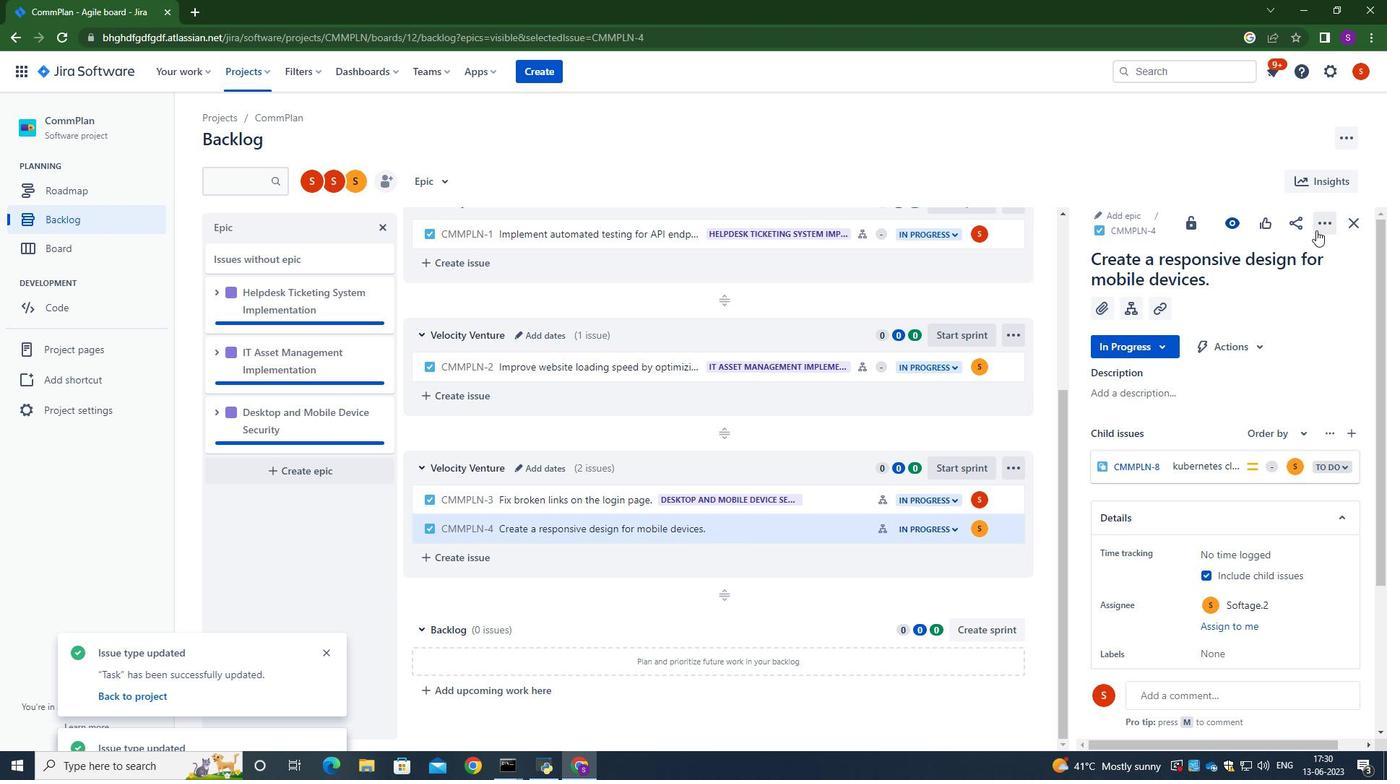 
Action: Mouse moved to (1268, 267)
Screenshot: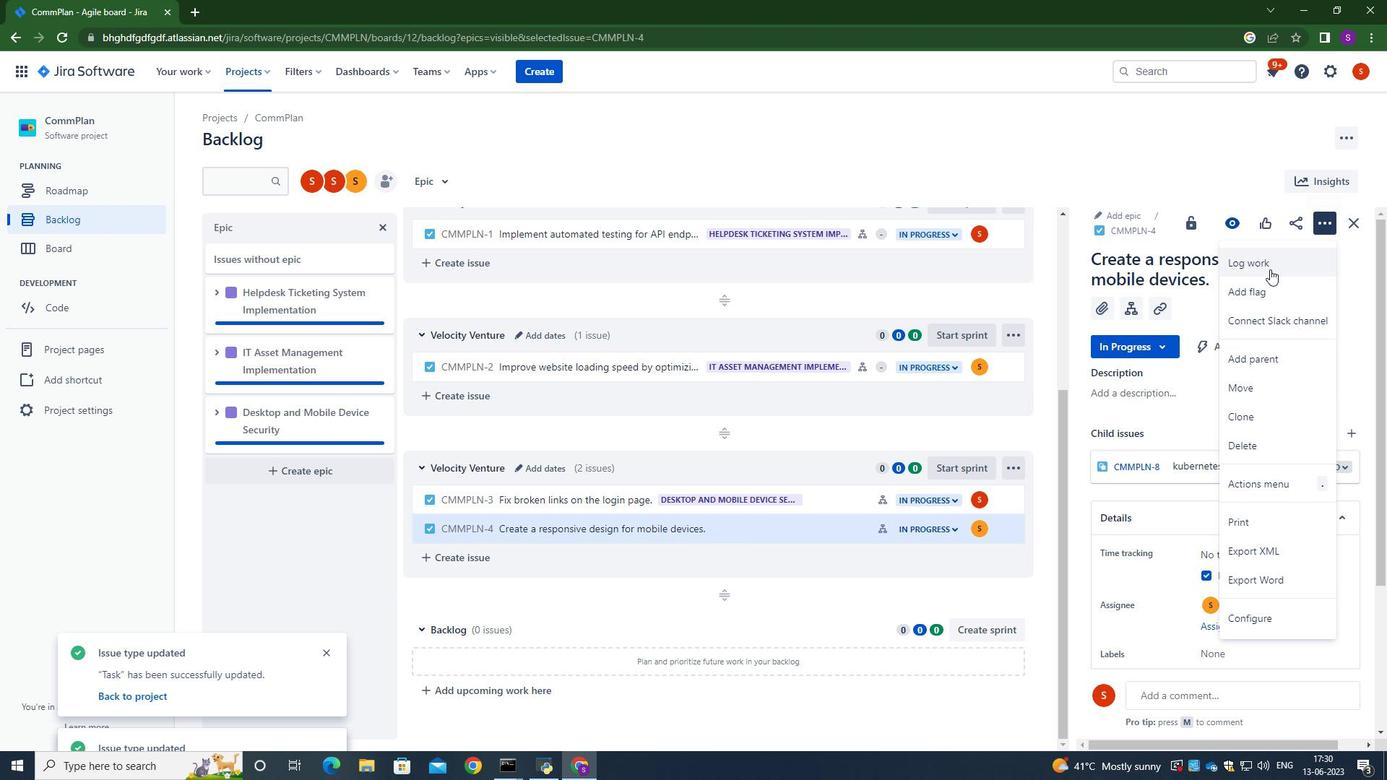 
Action: Mouse pressed left at (1268, 267)
Screenshot: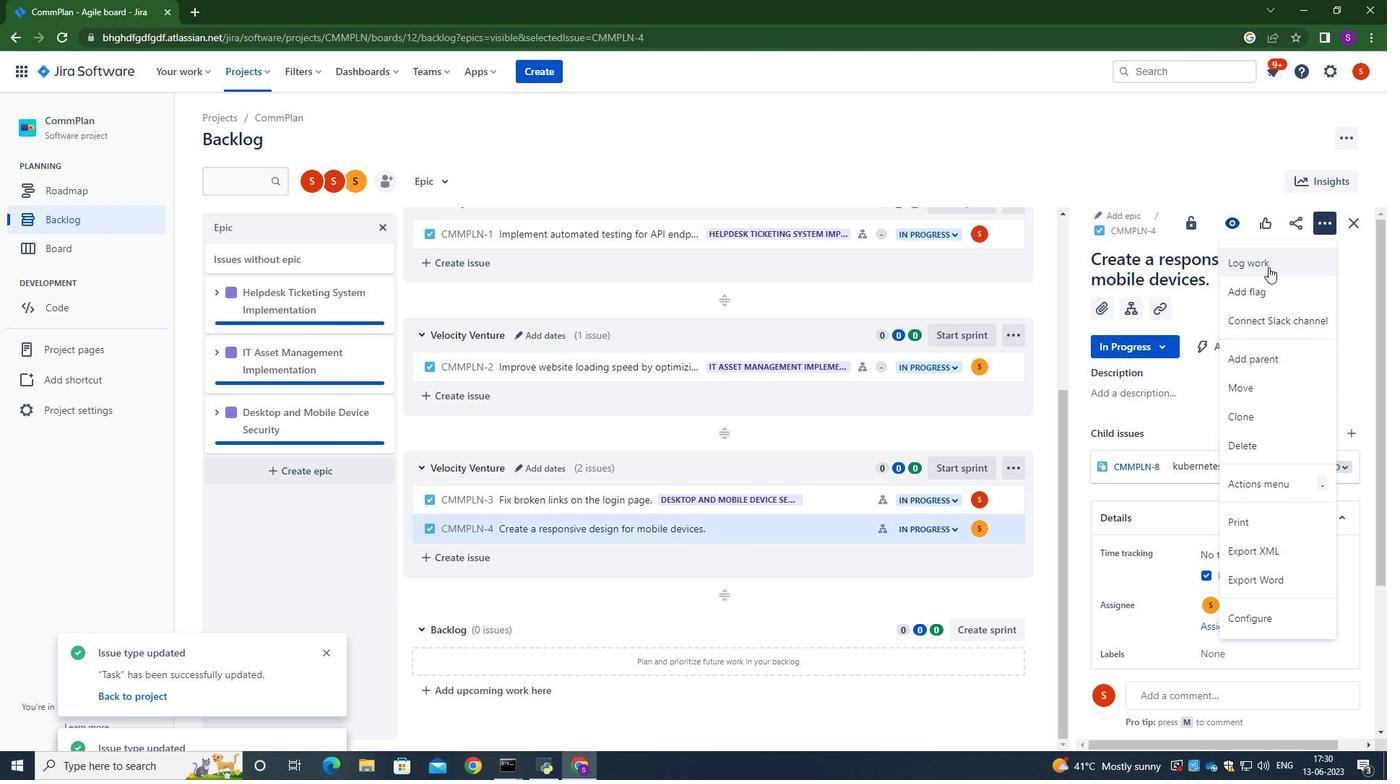 
Action: Mouse moved to (614, 219)
Screenshot: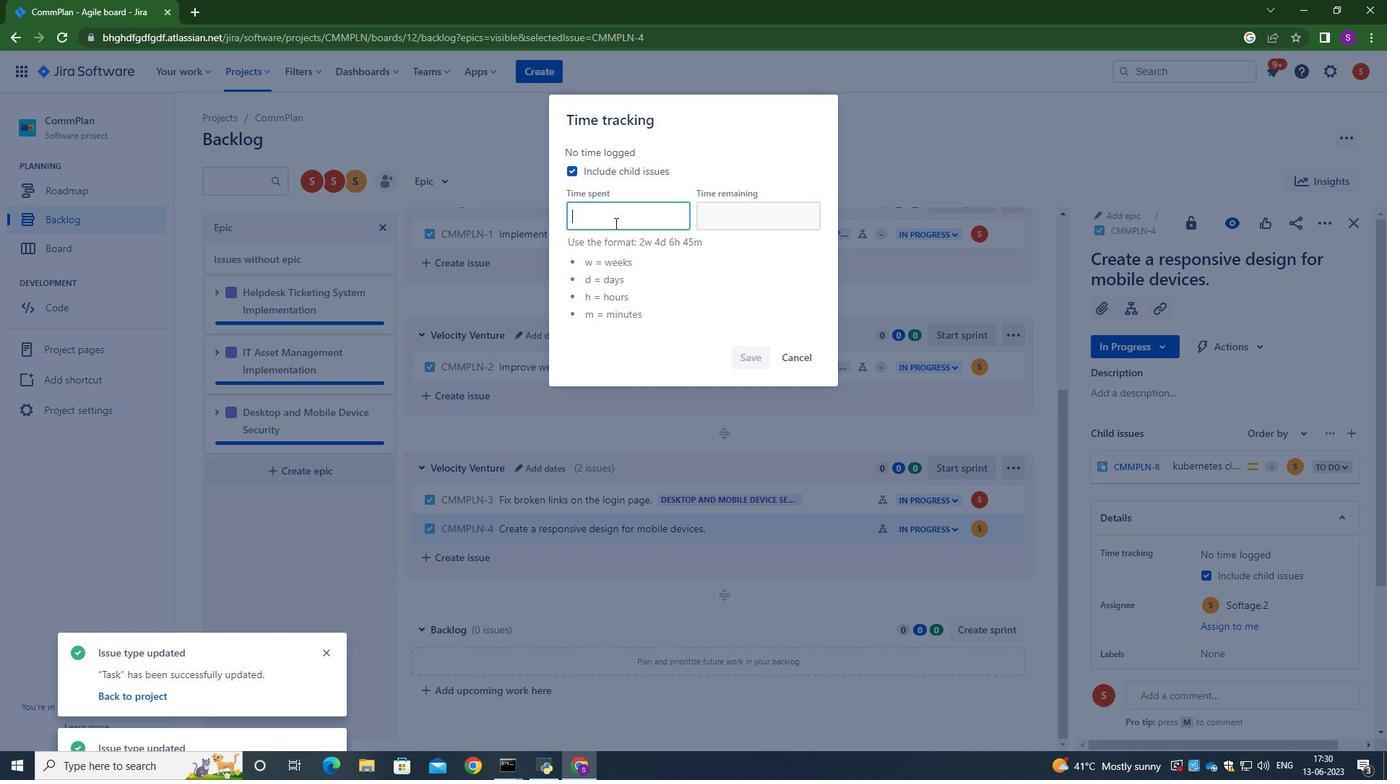 
Action: Mouse pressed left at (614, 219)
Screenshot: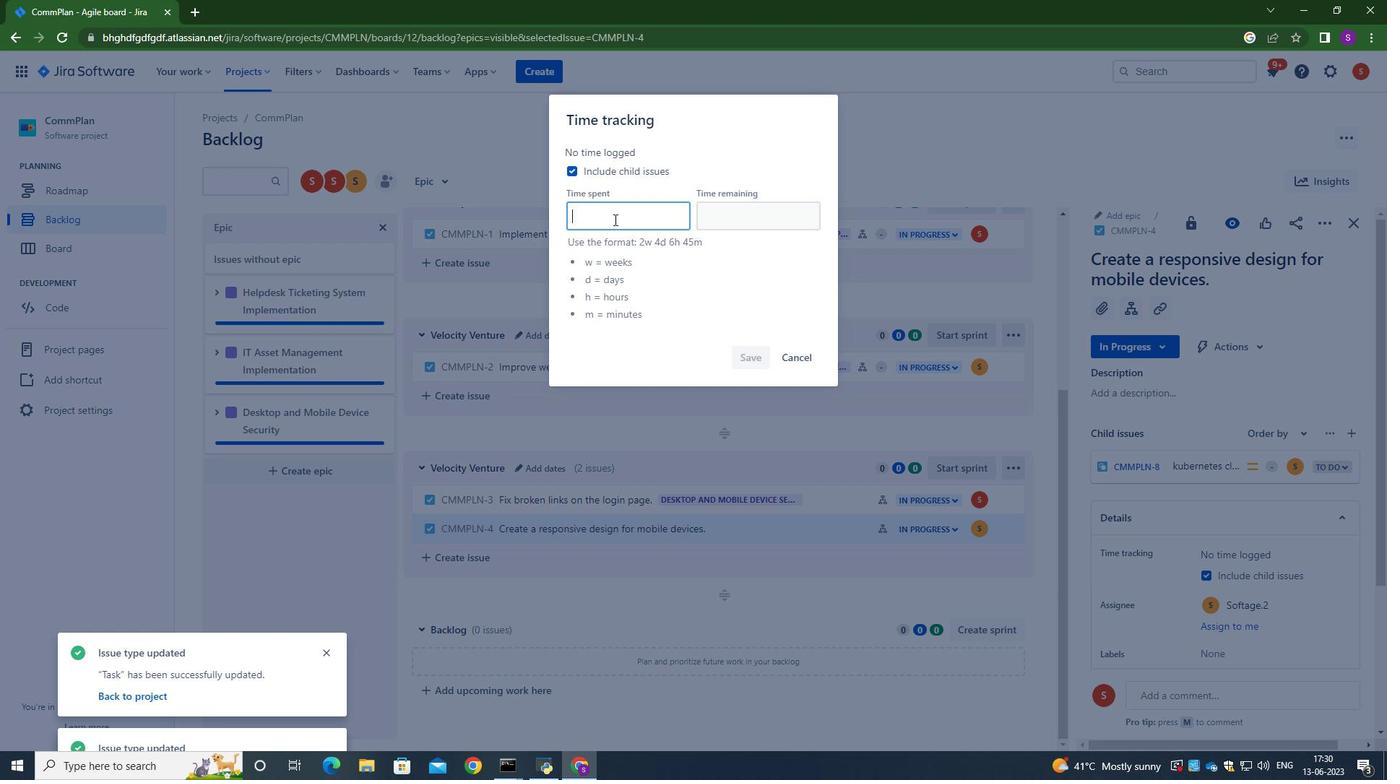 
Action: Key pressed 3w<Key.space><Key.backspace><Key.backspace><Key.backspace><Key.backspace>5w<Key.space>4d<Key.space>14h<Key.space>2<Key.backspace>3m<Key.tab>3w<Key.space>1d<Key.space>5h<Key.space>53m
Screenshot: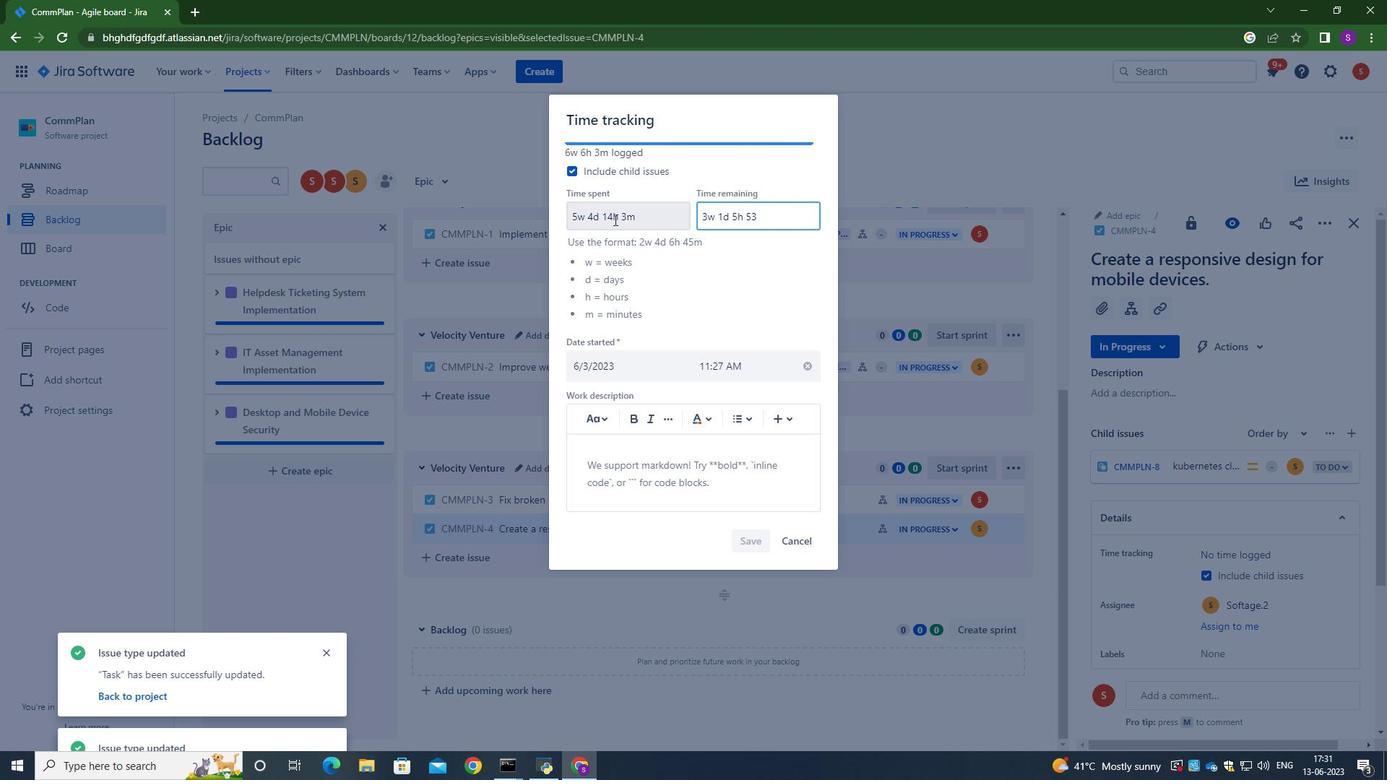 
Action: Mouse moved to (743, 537)
Screenshot: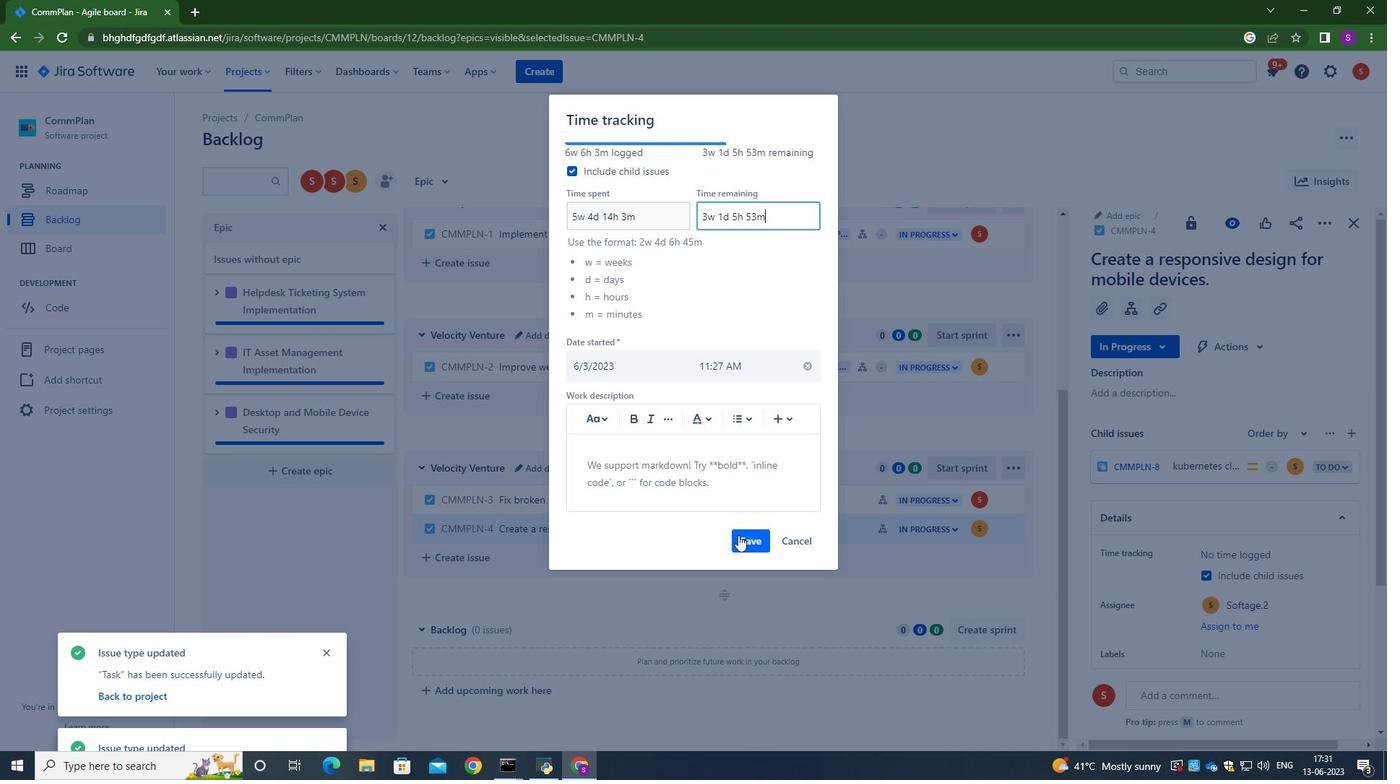 
Action: Mouse pressed left at (743, 537)
Screenshot: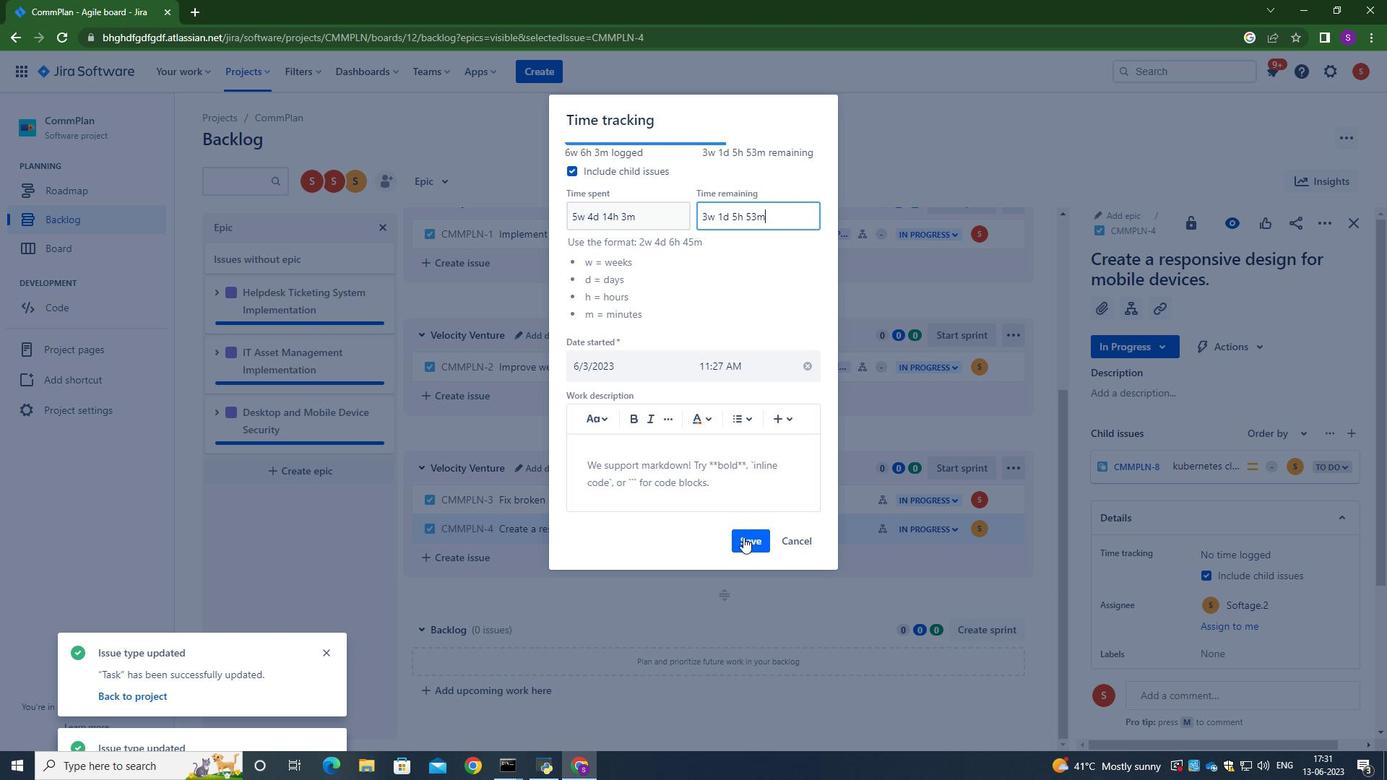 
Action: Mouse moved to (606, 528)
Screenshot: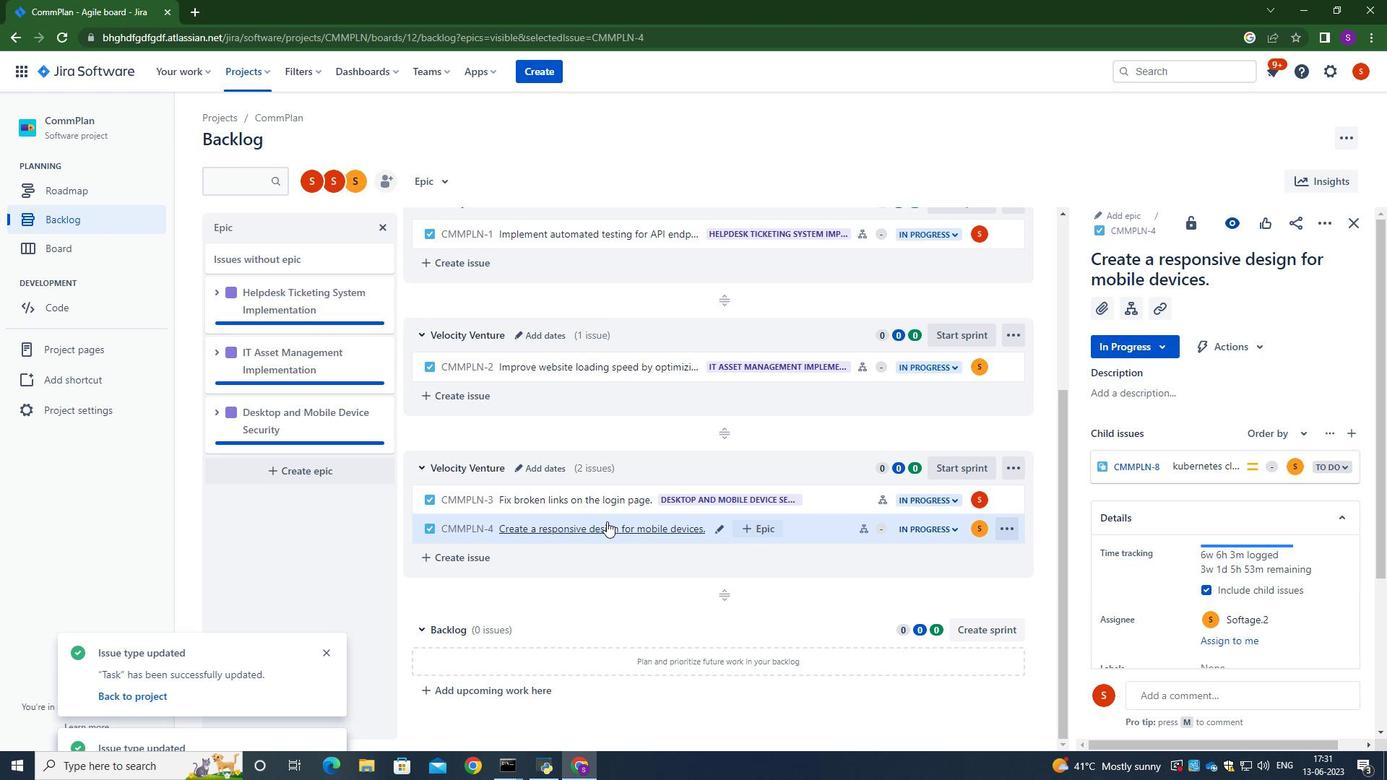 
Action: Mouse pressed left at (606, 528)
Screenshot: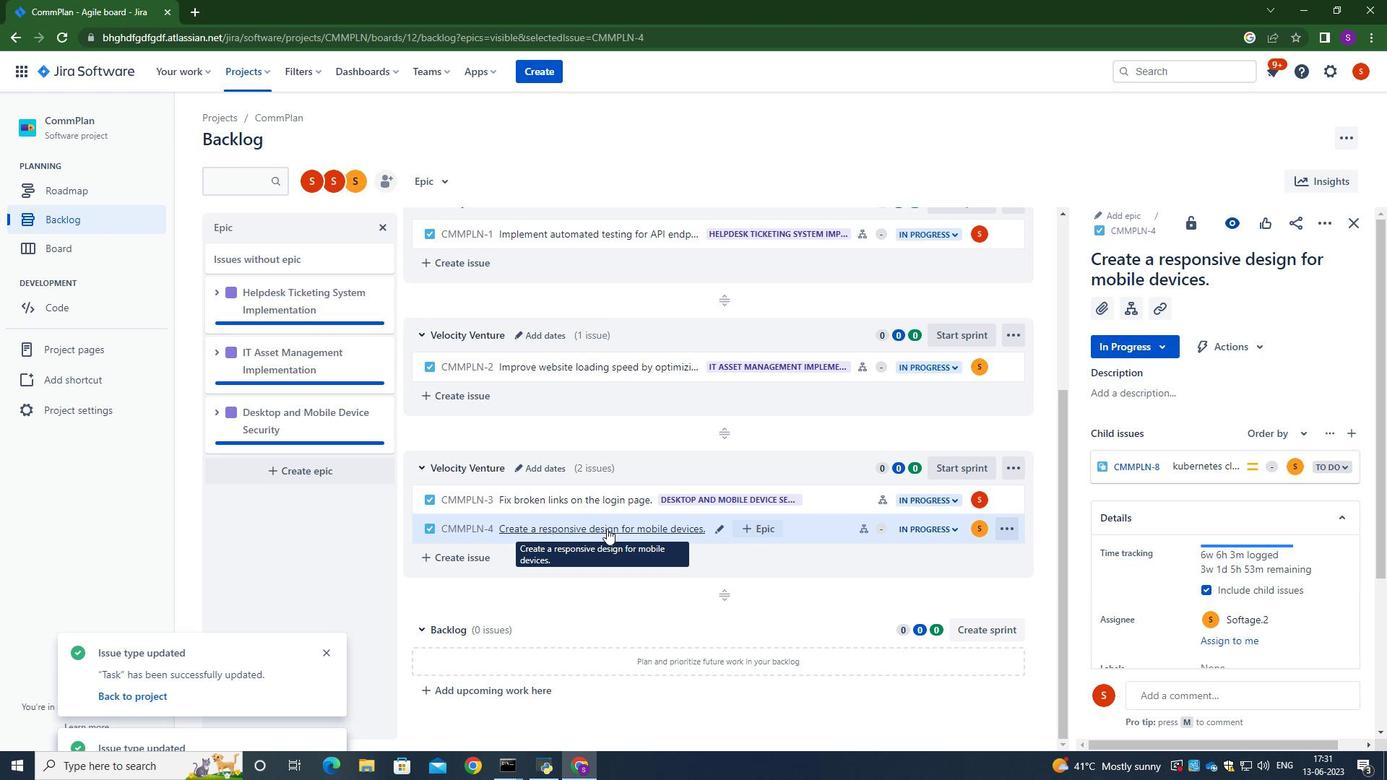 
Action: Mouse moved to (627, 424)
Screenshot: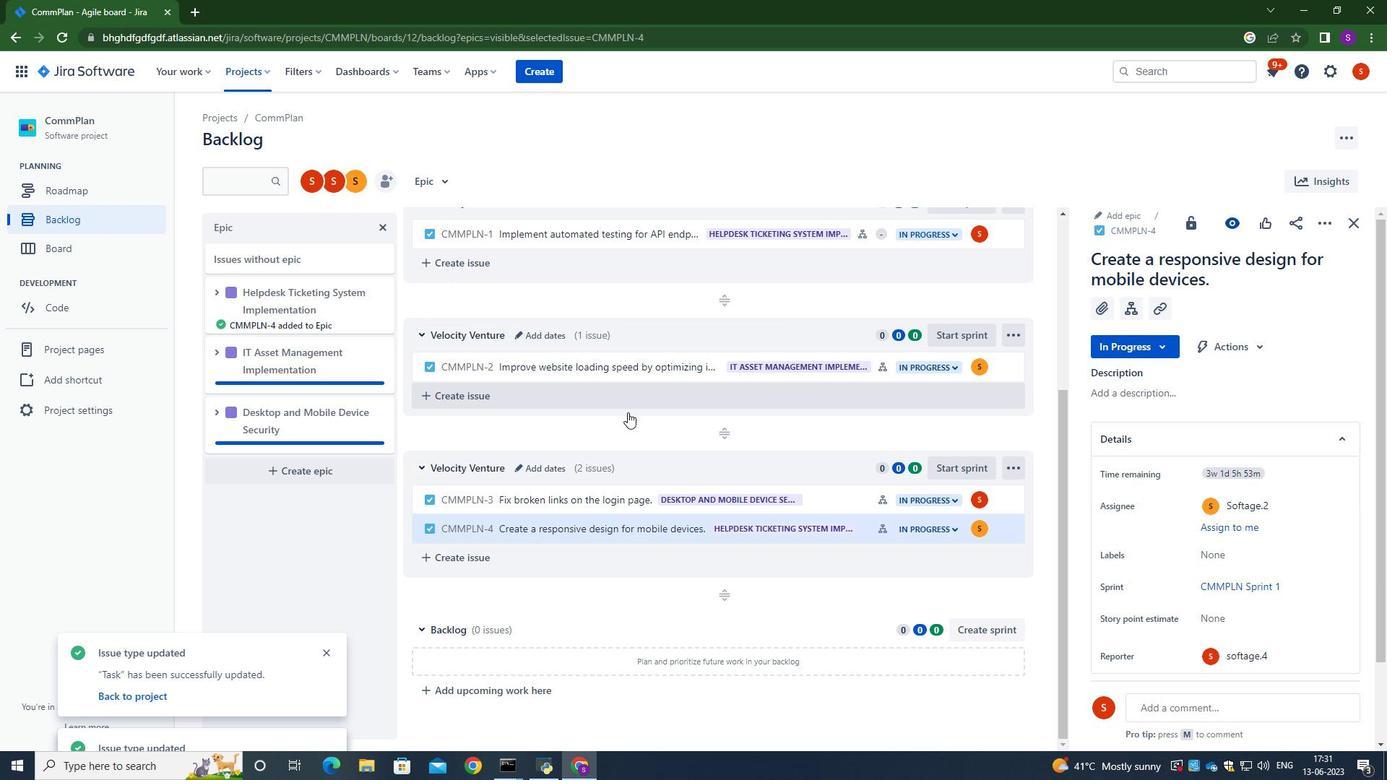 
